 Task: Find a one-way flight from Siwa Oasis to Moscow on October 18 for 2 passengers in Business class, using Air Algerie.
Action: Mouse moved to (772, 210)
Screenshot: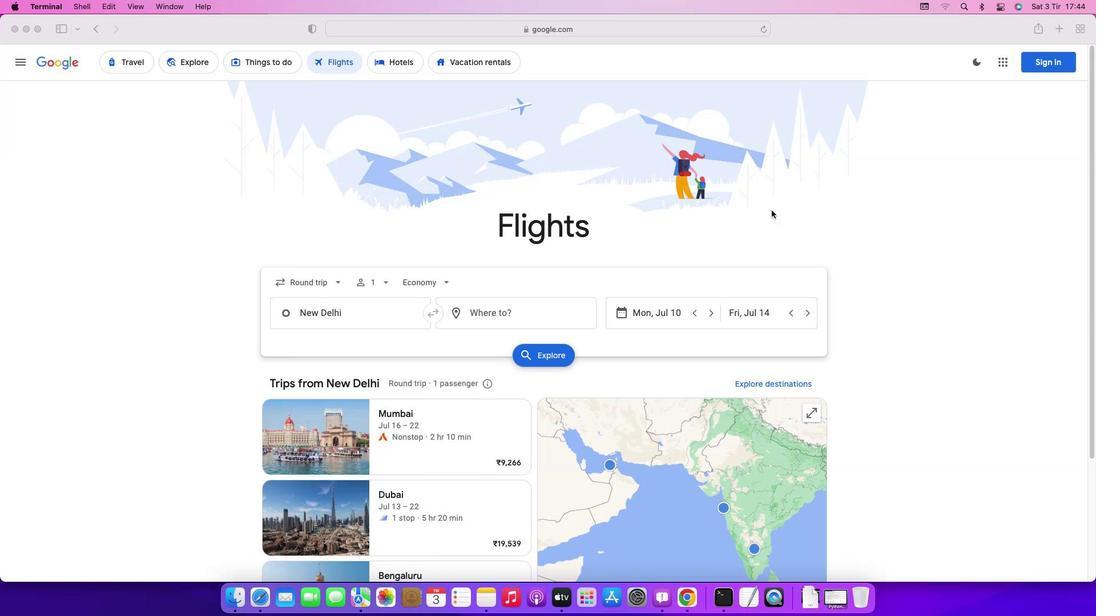 
Action: Mouse pressed left at (772, 210)
Screenshot: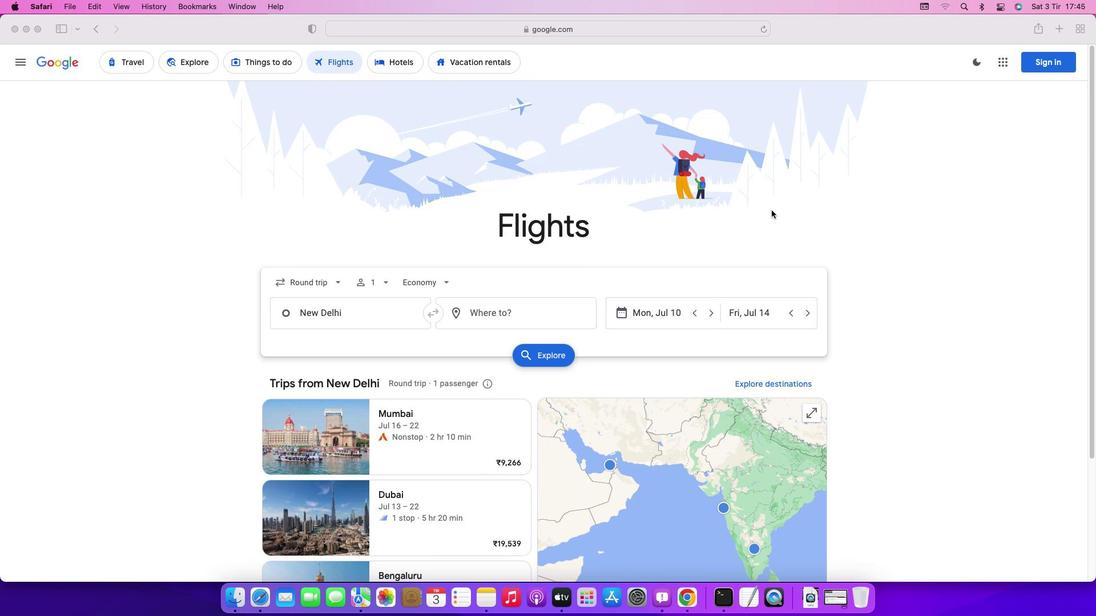 
Action: Mouse moved to (977, 65)
Screenshot: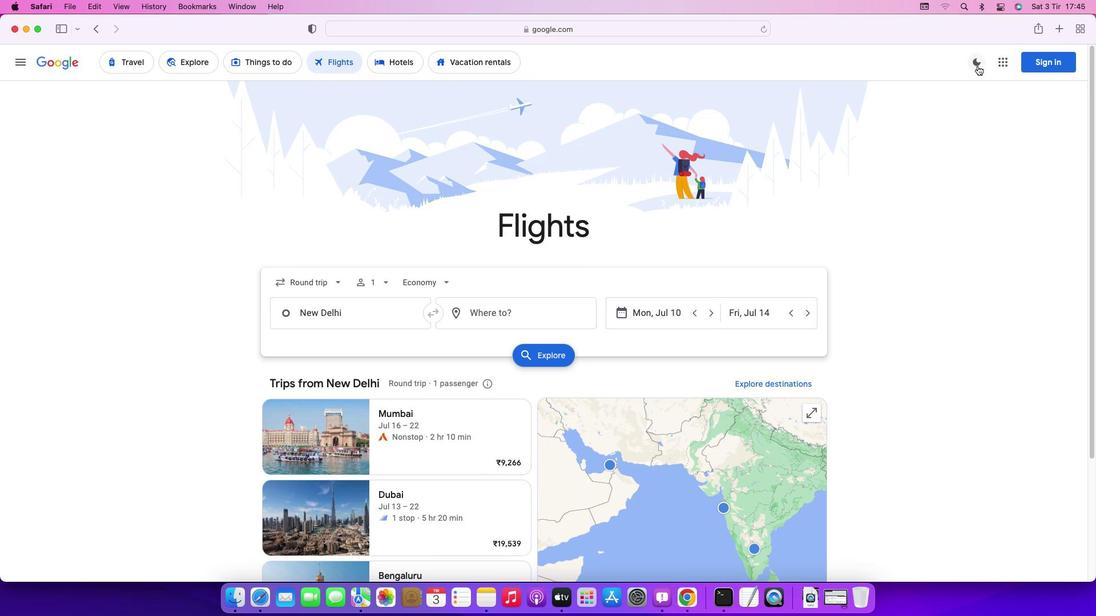 
Action: Mouse pressed left at (977, 65)
Screenshot: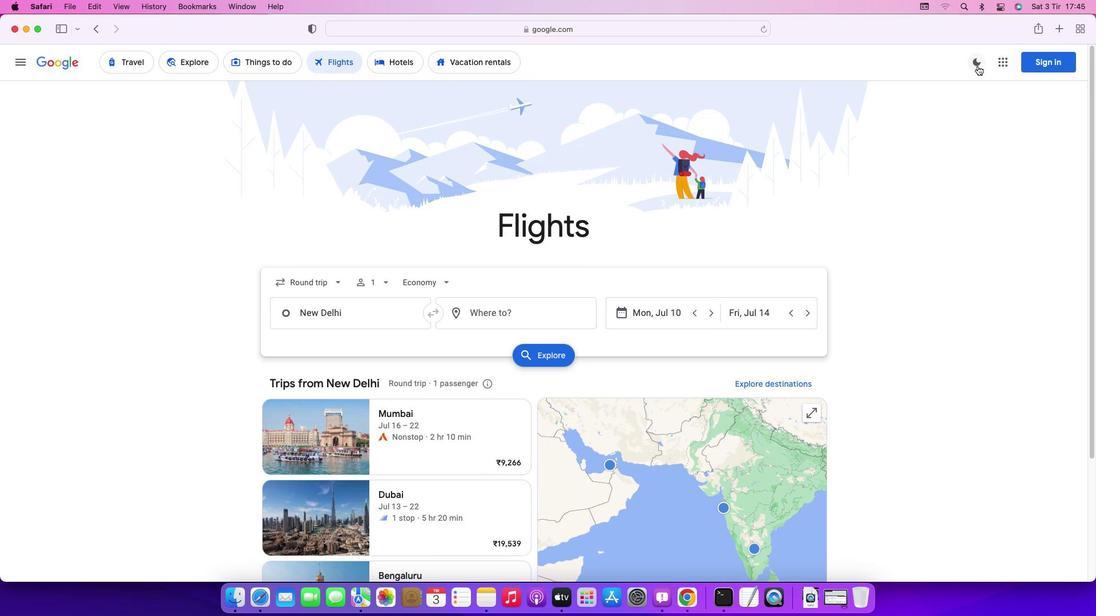 
Action: Mouse moved to (916, 145)
Screenshot: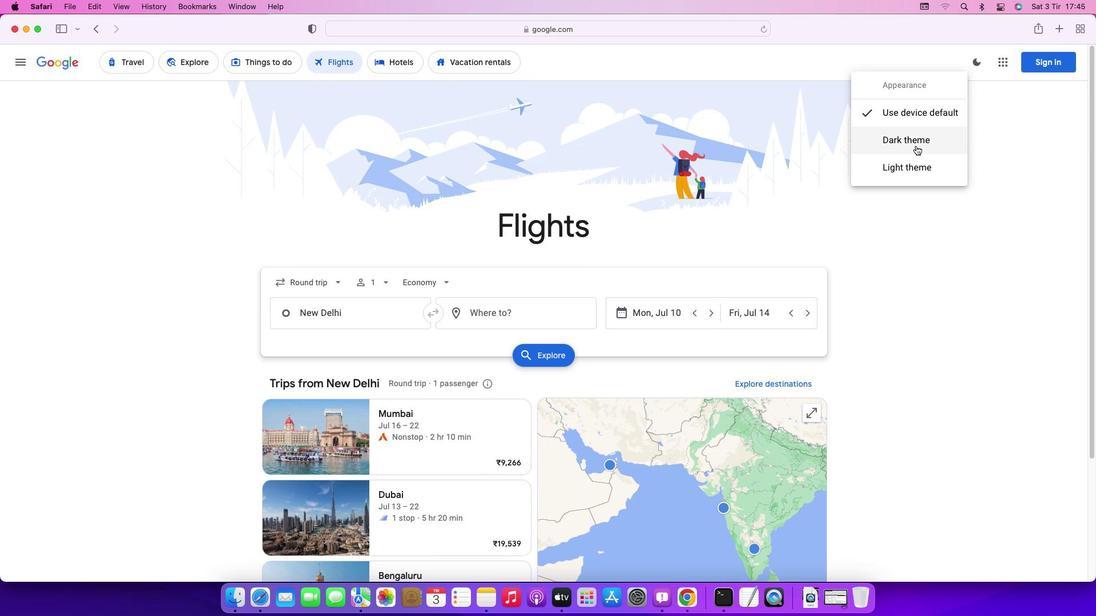 
Action: Mouse pressed left at (916, 145)
Screenshot: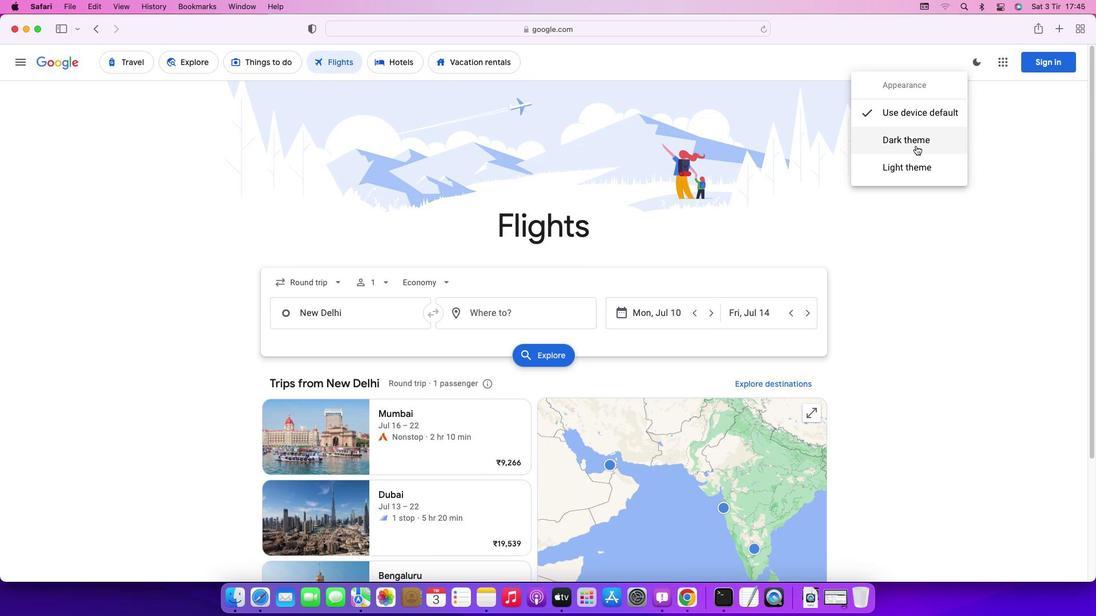 
Action: Mouse moved to (331, 279)
Screenshot: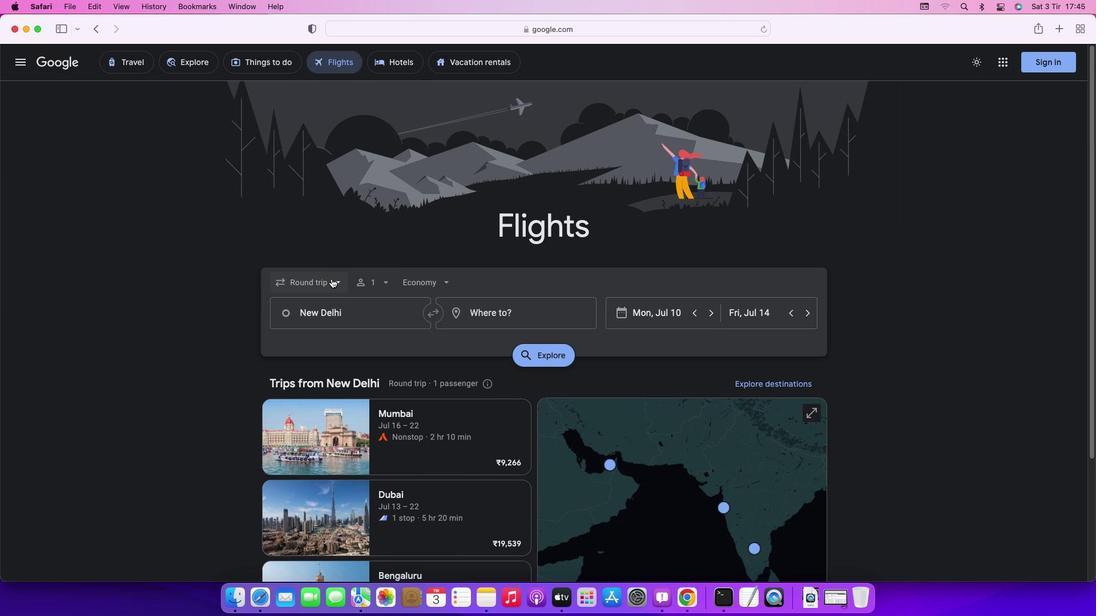 
Action: Mouse pressed left at (331, 279)
Screenshot: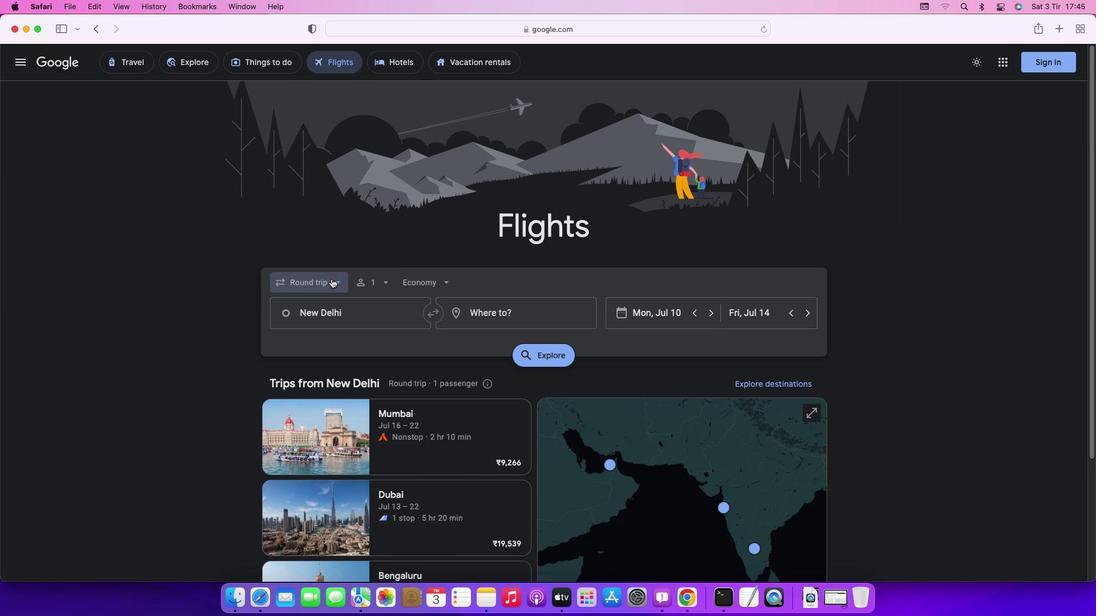 
Action: Mouse moved to (323, 344)
Screenshot: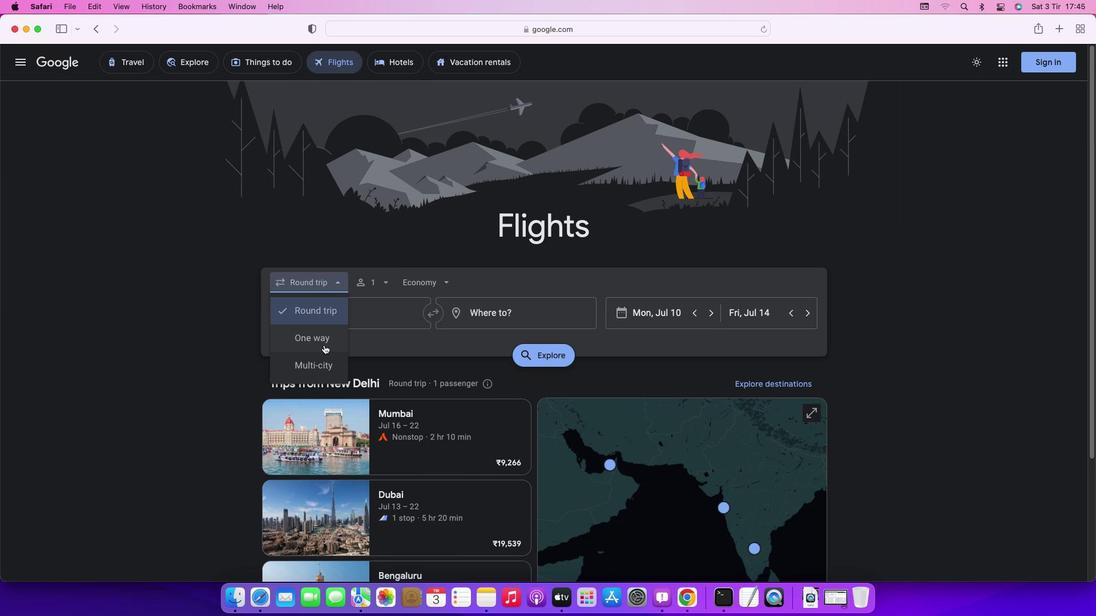 
Action: Mouse pressed left at (323, 344)
Screenshot: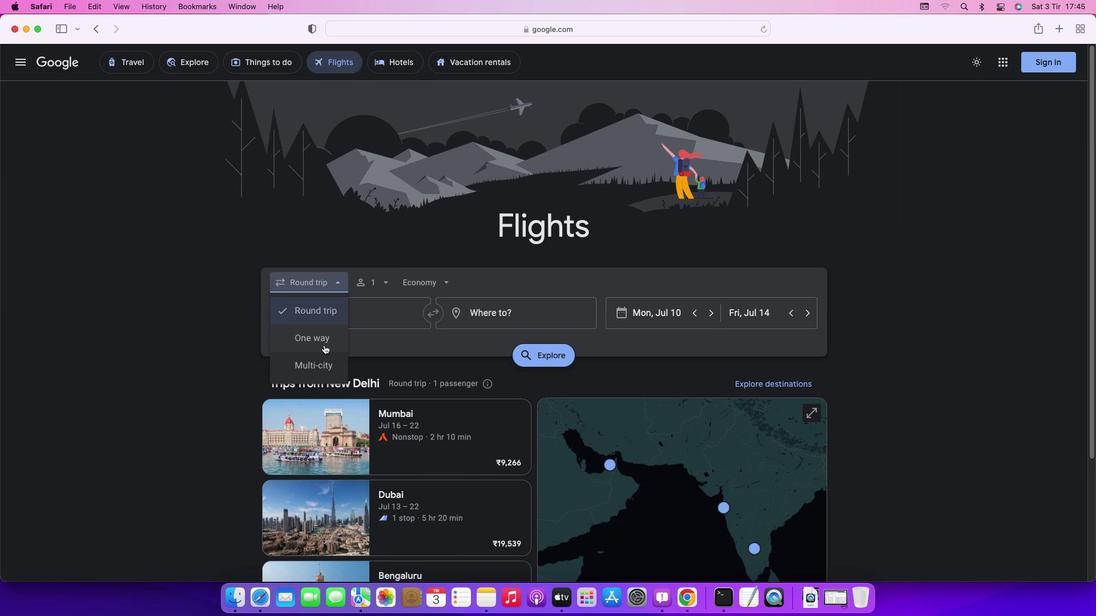 
Action: Mouse moved to (367, 283)
Screenshot: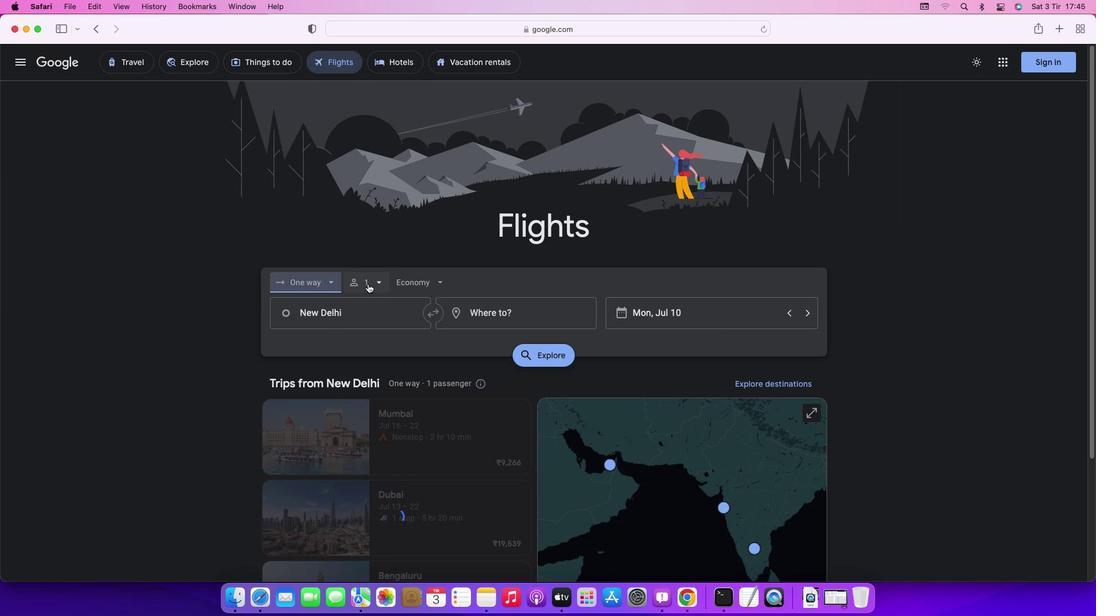 
Action: Mouse pressed left at (367, 283)
Screenshot: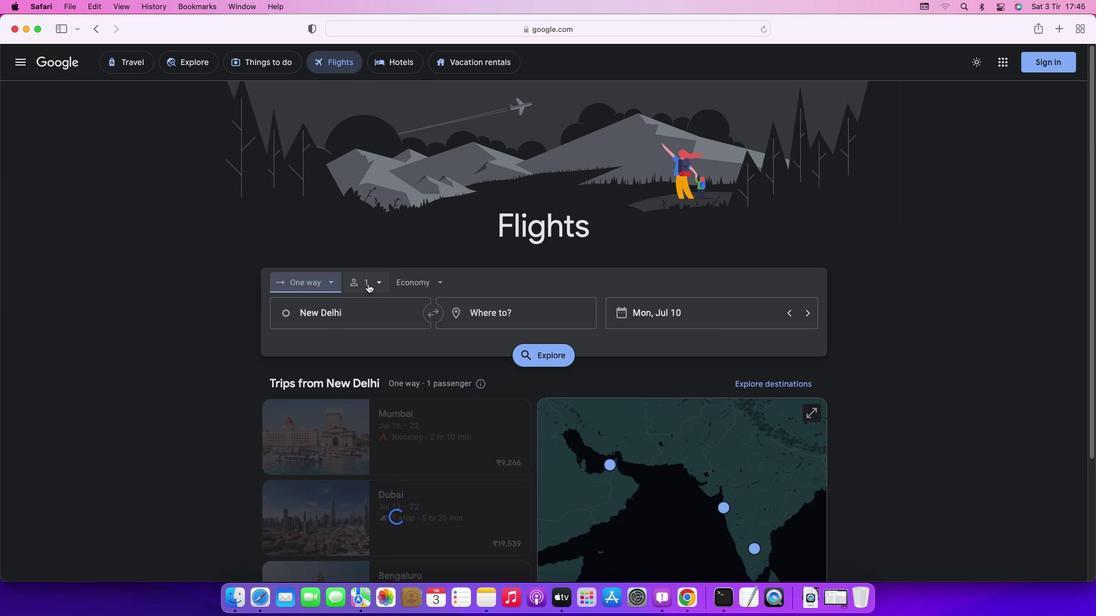 
Action: Mouse moved to (467, 311)
Screenshot: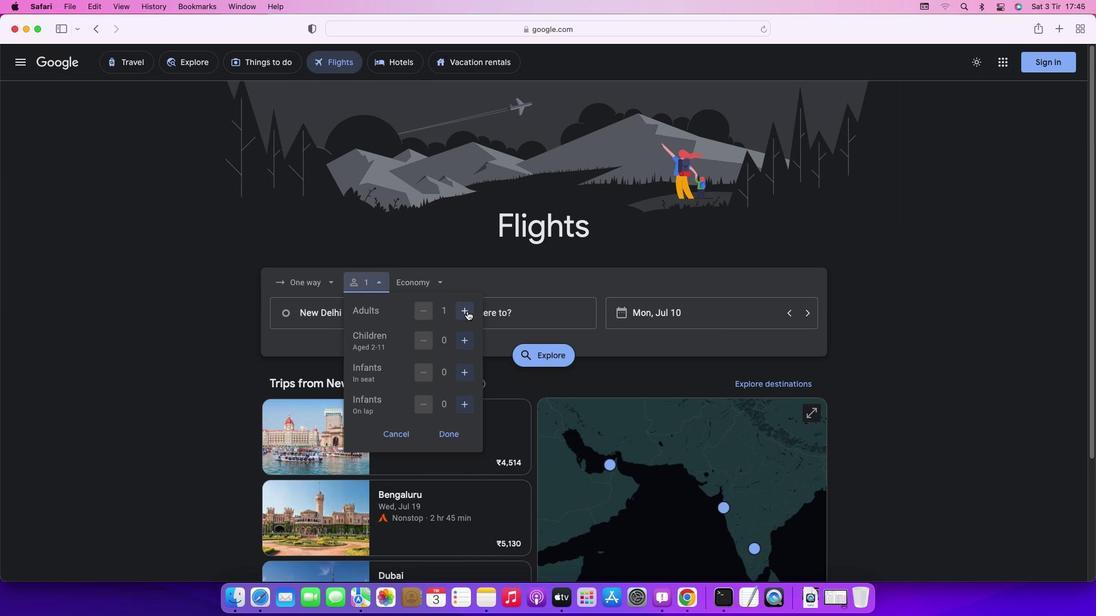 
Action: Mouse pressed left at (467, 311)
Screenshot: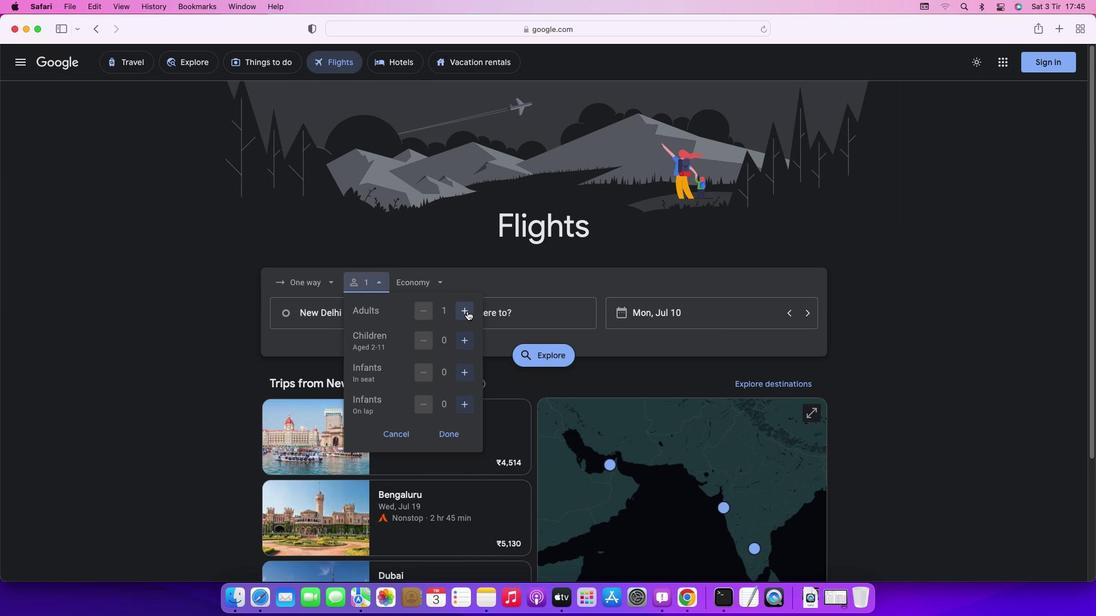 
Action: Mouse moved to (446, 433)
Screenshot: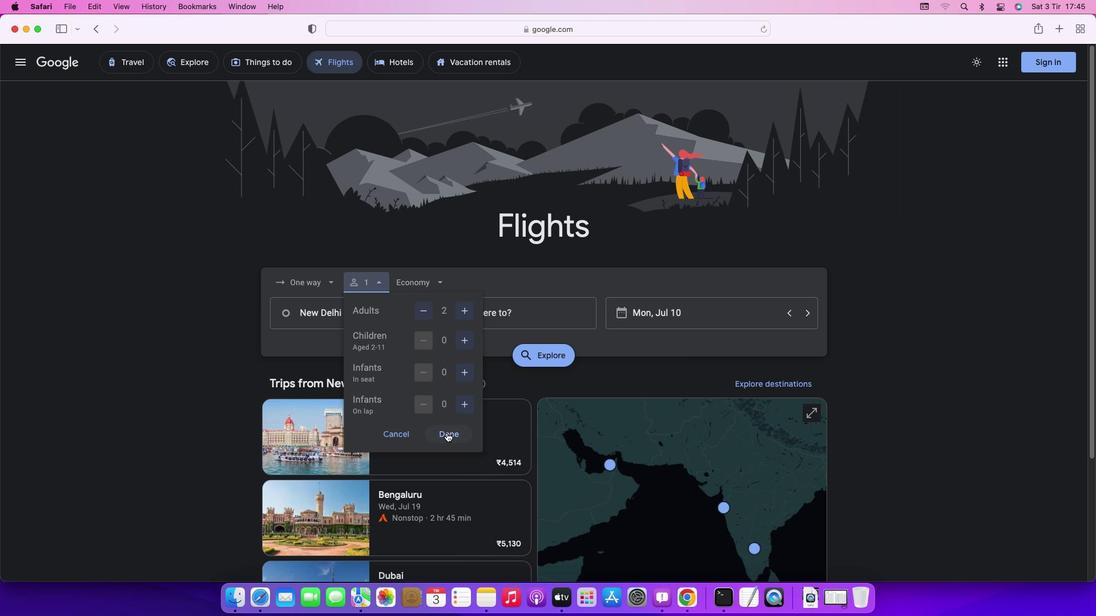 
Action: Mouse pressed left at (446, 433)
Screenshot: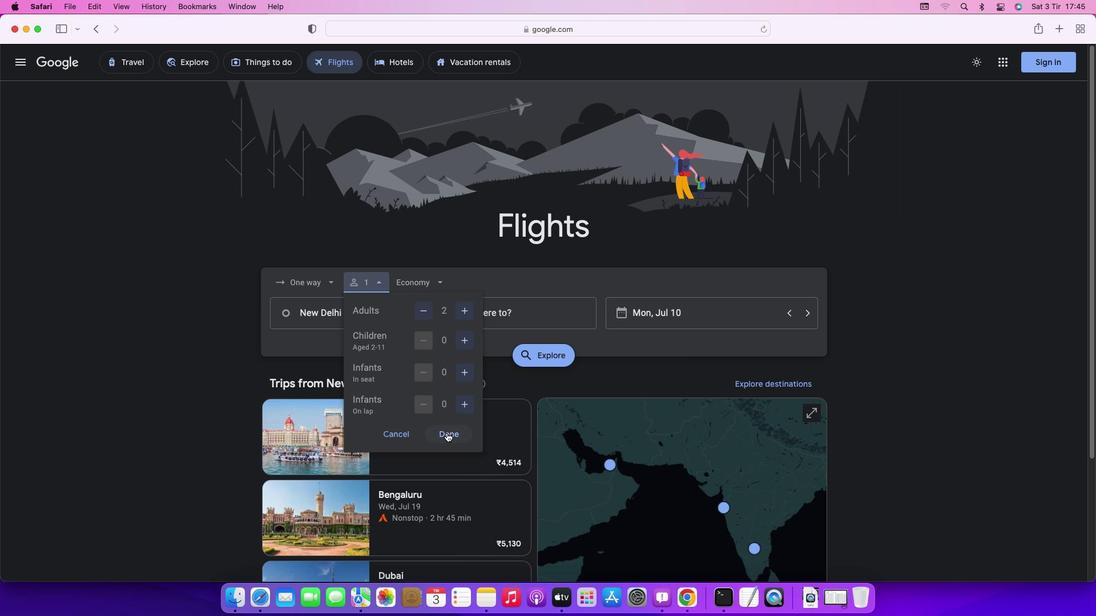 
Action: Mouse moved to (421, 286)
Screenshot: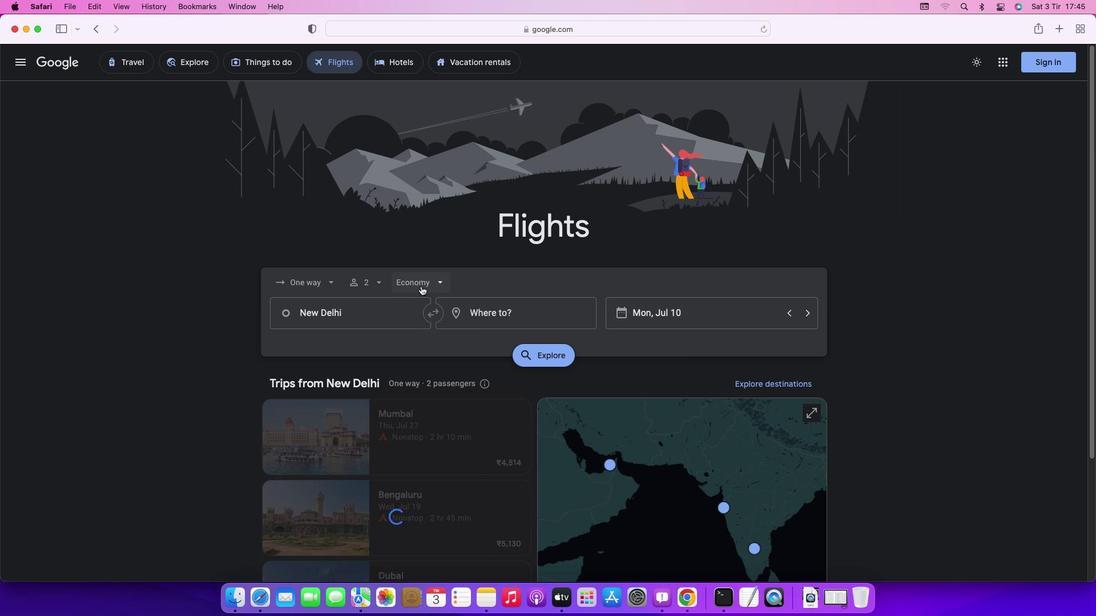 
Action: Mouse pressed left at (421, 286)
Screenshot: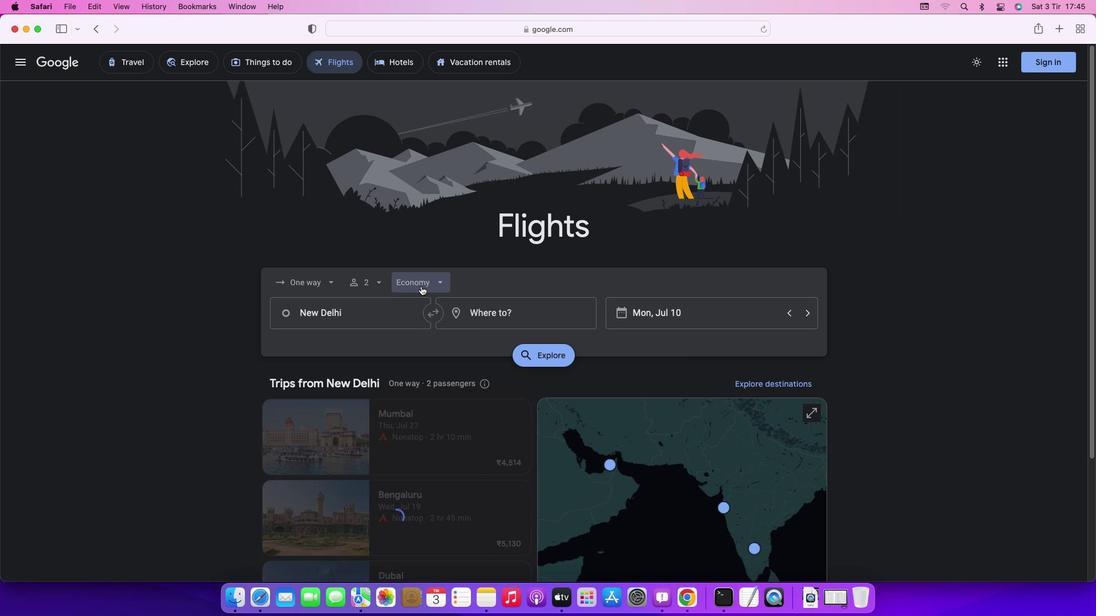 
Action: Mouse moved to (428, 365)
Screenshot: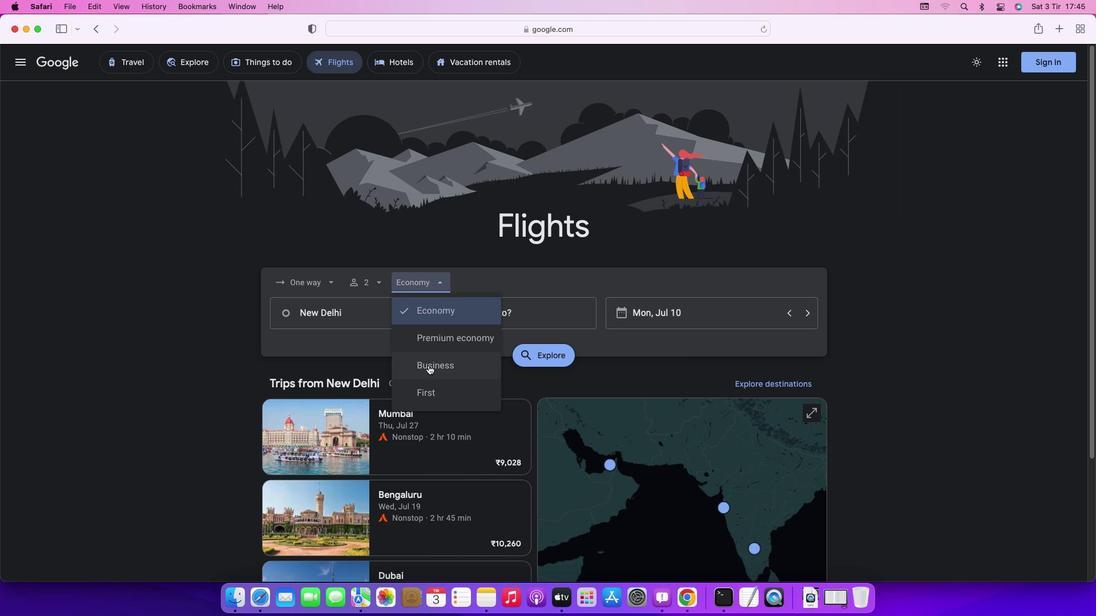 
Action: Mouse pressed left at (428, 365)
Screenshot: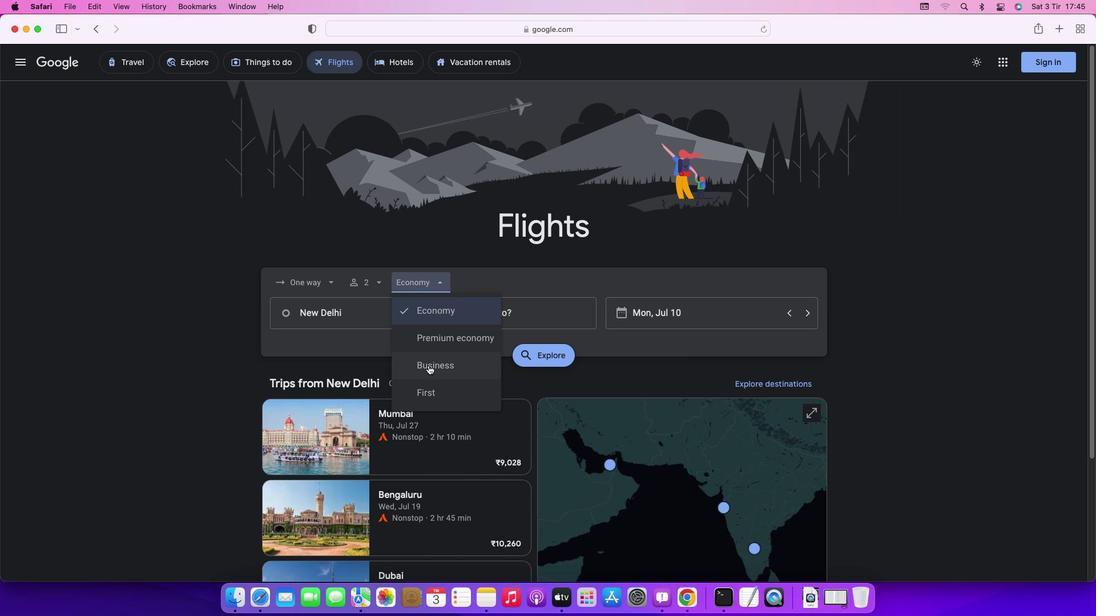 
Action: Mouse moved to (370, 320)
Screenshot: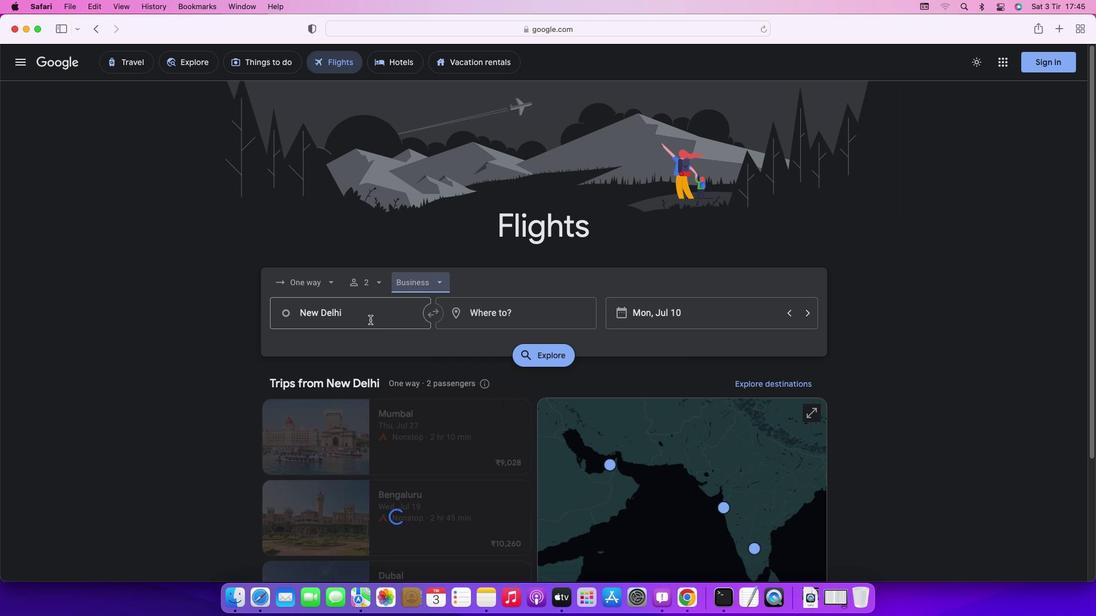 
Action: Mouse pressed left at (370, 320)
Screenshot: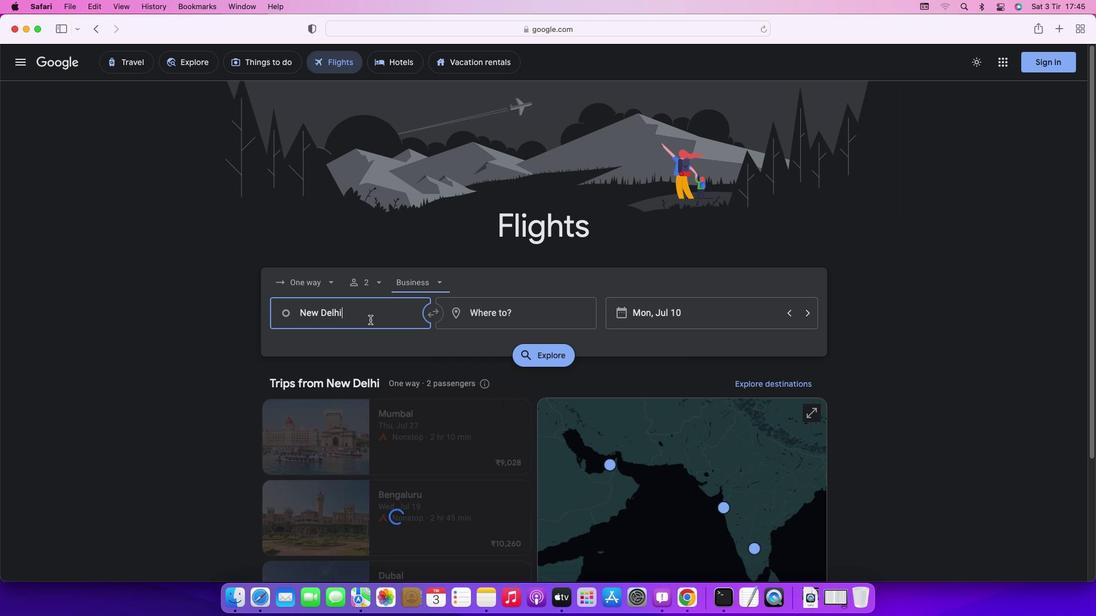 
Action: Mouse moved to (370, 319)
Screenshot: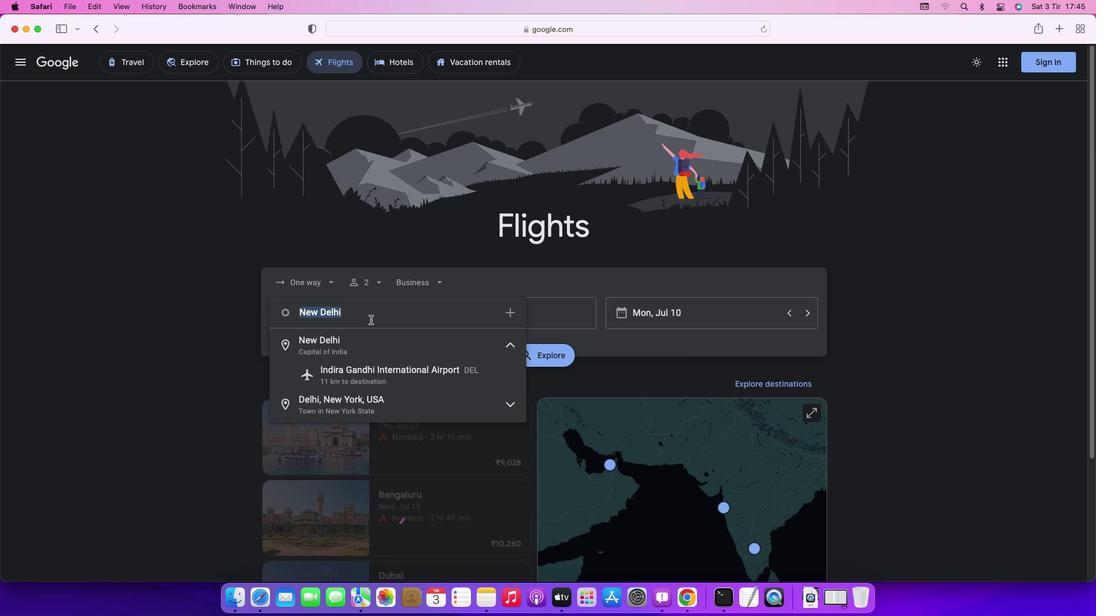 
Action: Key pressed Key.backspaceKey.caps_lock'S'Key.caps_lock'i''w''a'Key.spaceKey.caps_lock
Screenshot: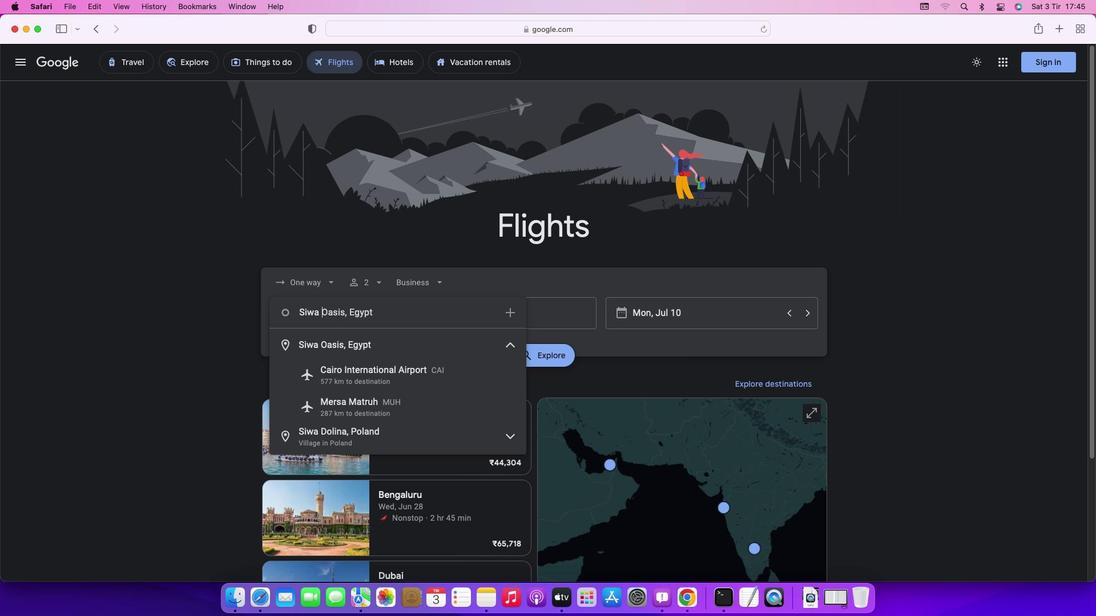 
Action: Mouse moved to (371, 343)
Screenshot: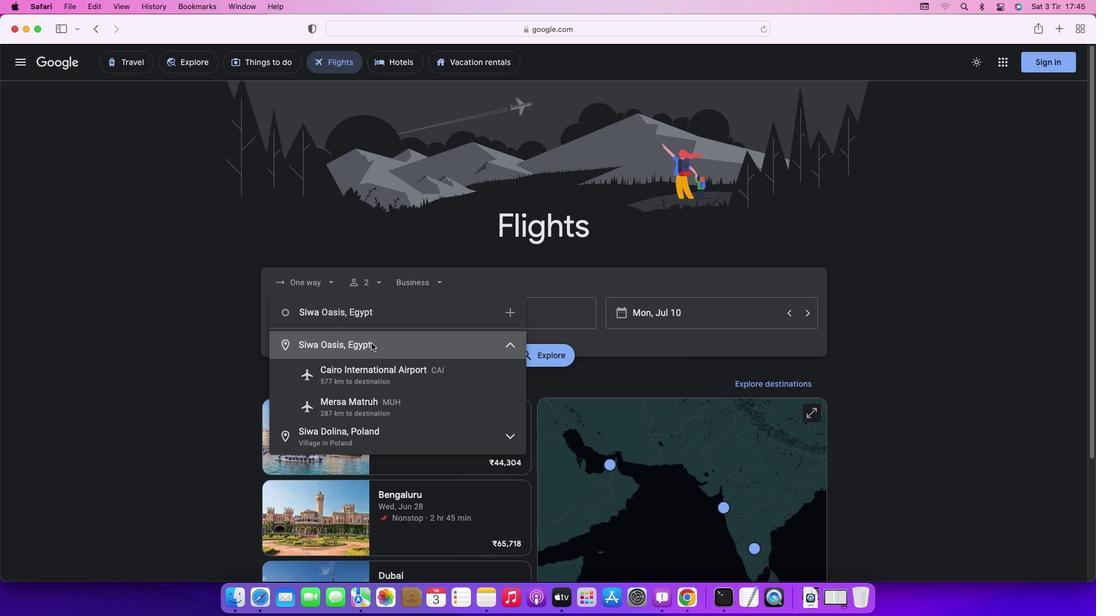
Action: Mouse pressed left at (371, 343)
Screenshot: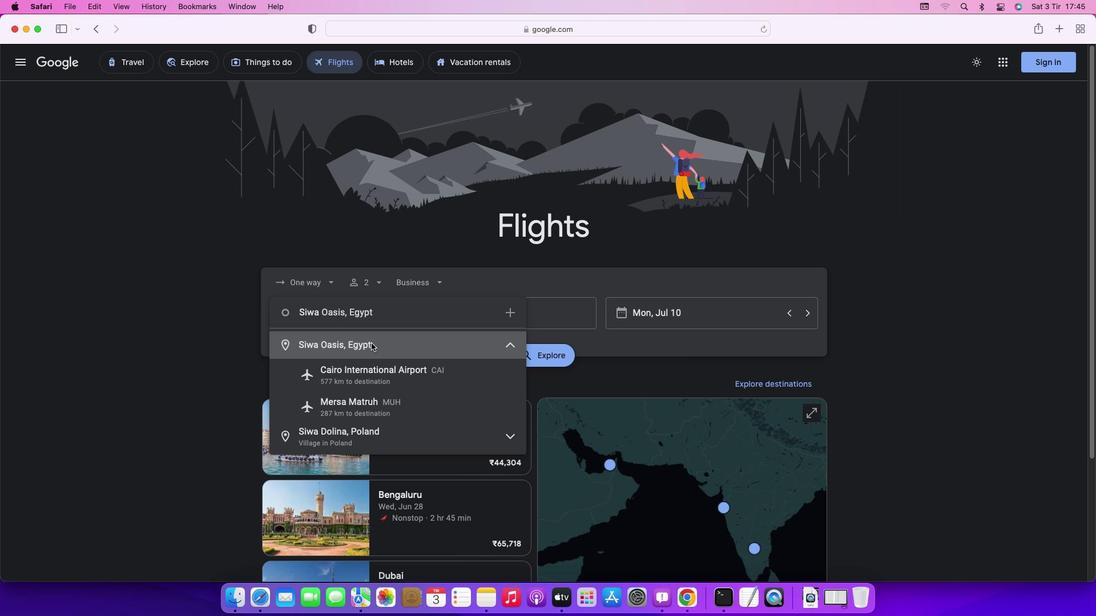 
Action: Mouse moved to (487, 318)
Screenshot: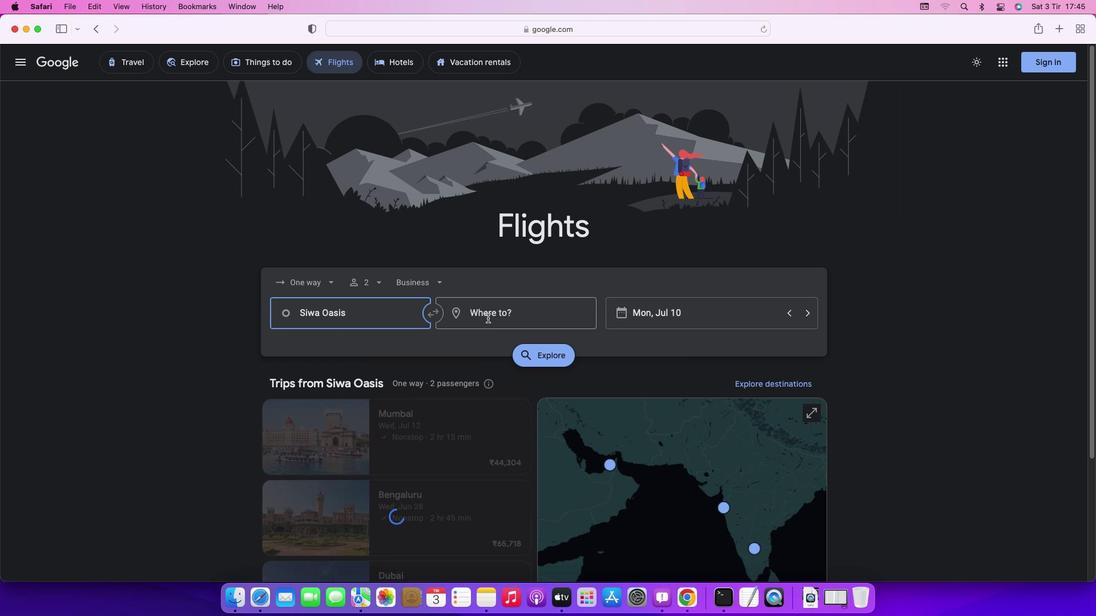 
Action: Mouse pressed left at (487, 318)
Screenshot: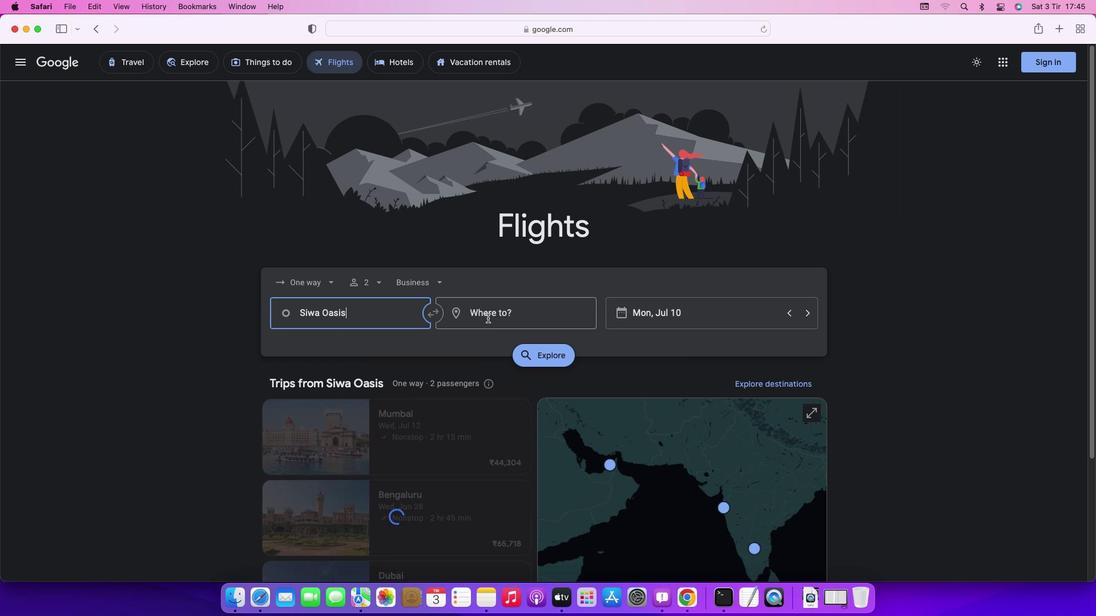 
Action: Mouse moved to (419, 338)
Screenshot: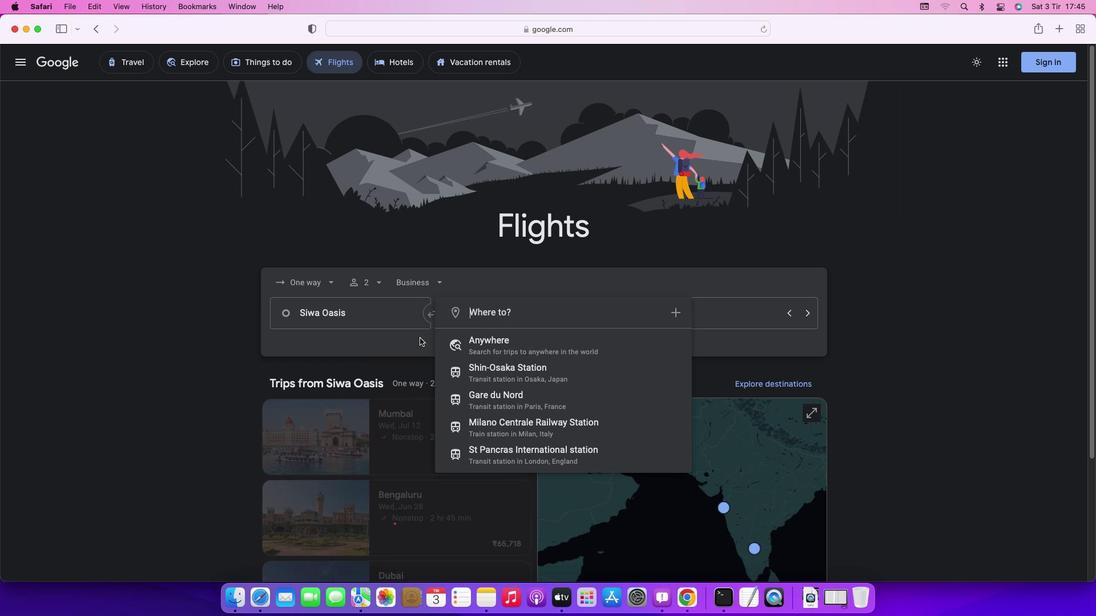 
Action: Key pressed Key.caps_lockKey.caps_lock'M'Key.caps_lock'o''s''c'
Screenshot: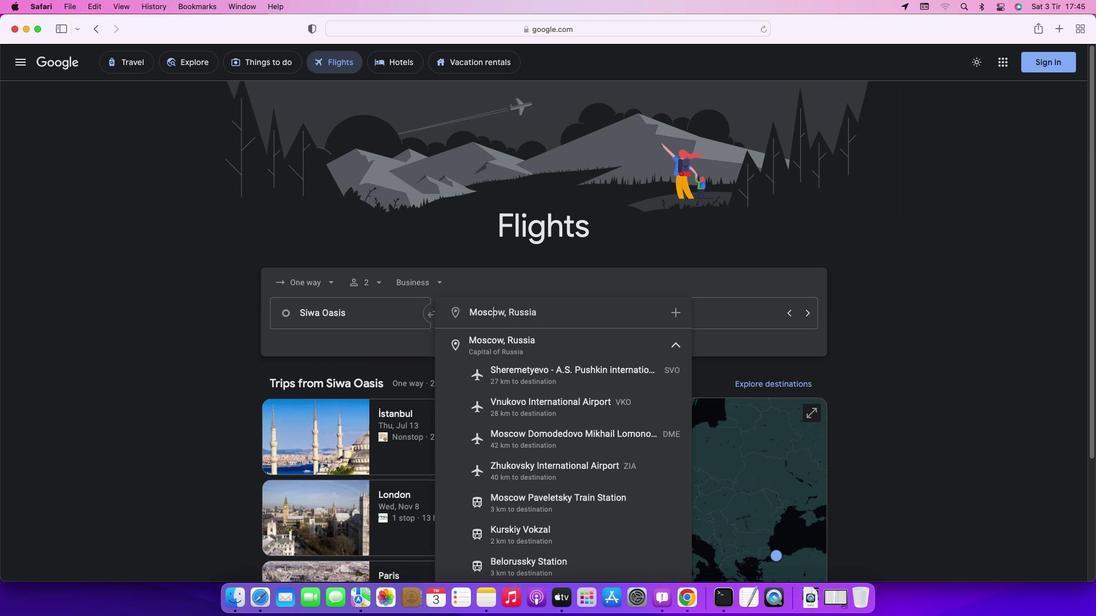 
Action: Mouse moved to (483, 348)
Screenshot: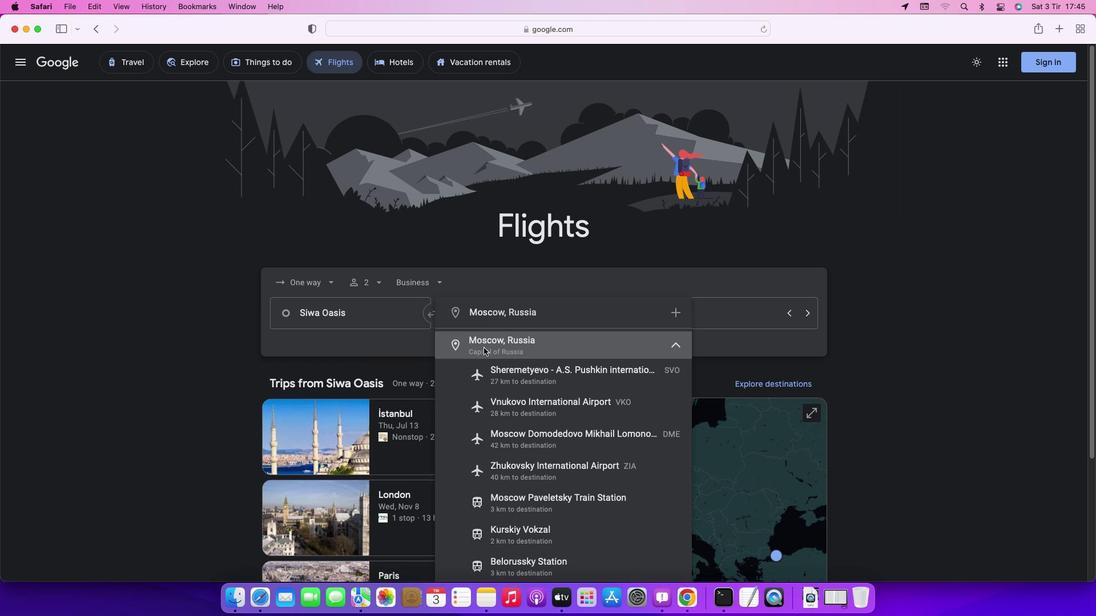
Action: Mouse pressed left at (483, 348)
Screenshot: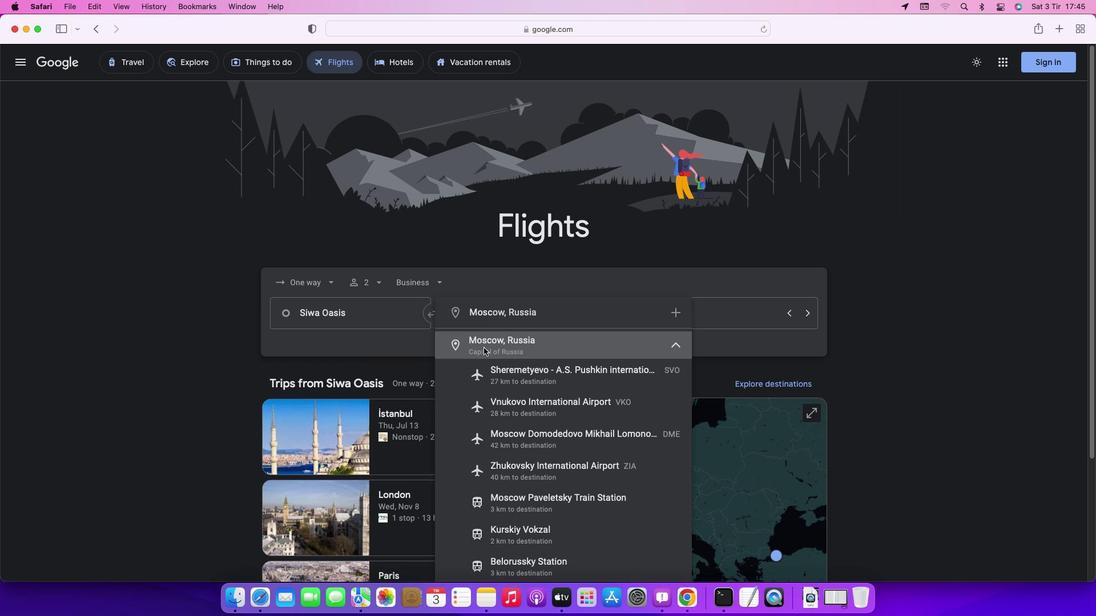 
Action: Mouse moved to (732, 319)
Screenshot: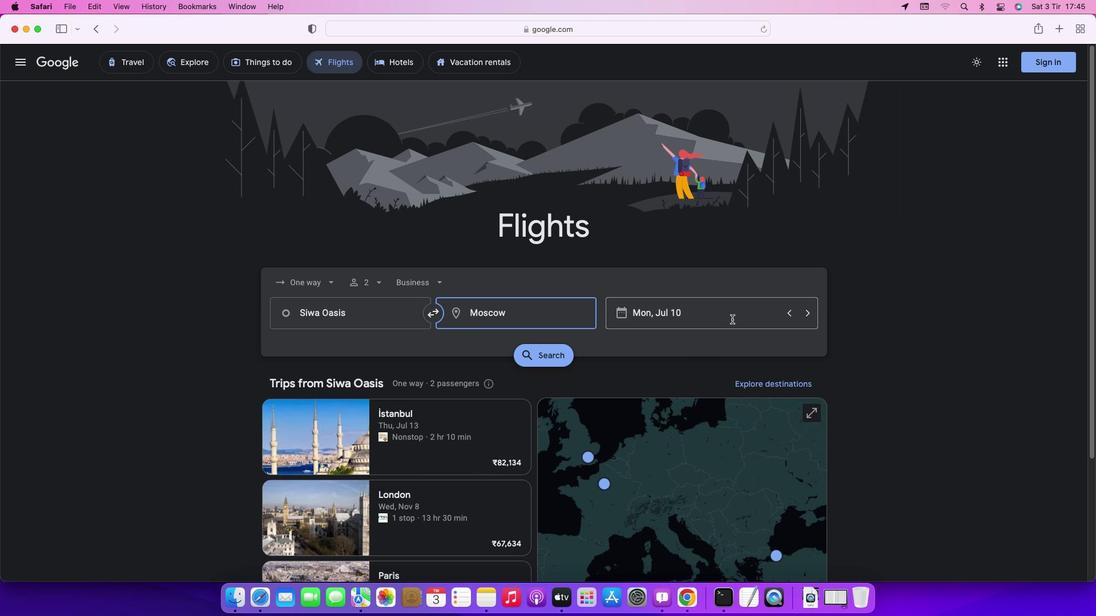 
Action: Mouse pressed left at (732, 319)
Screenshot: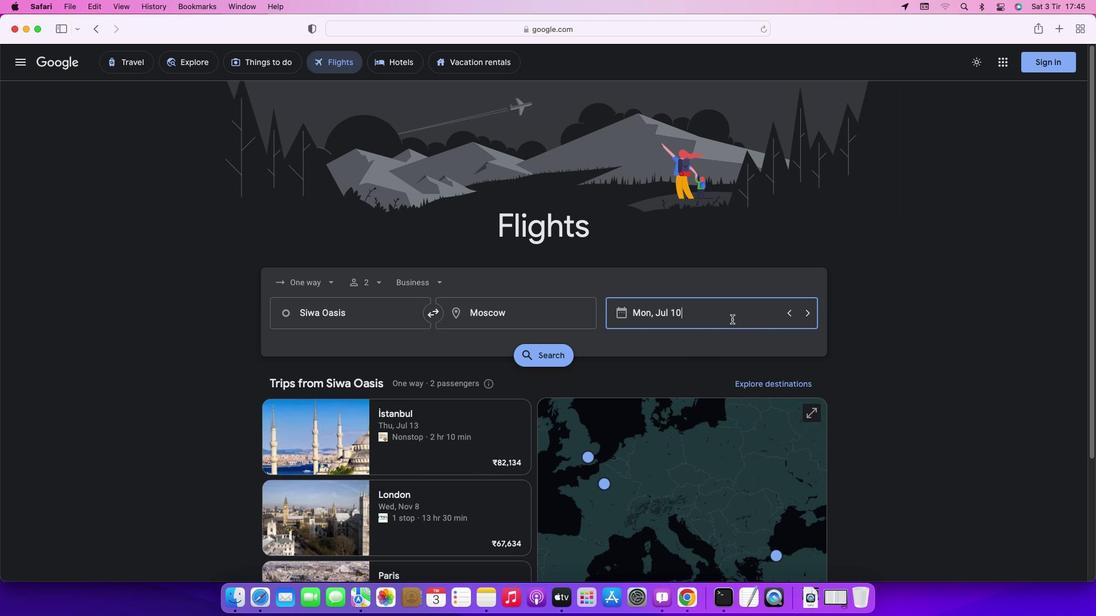 
Action: Mouse moved to (831, 426)
Screenshot: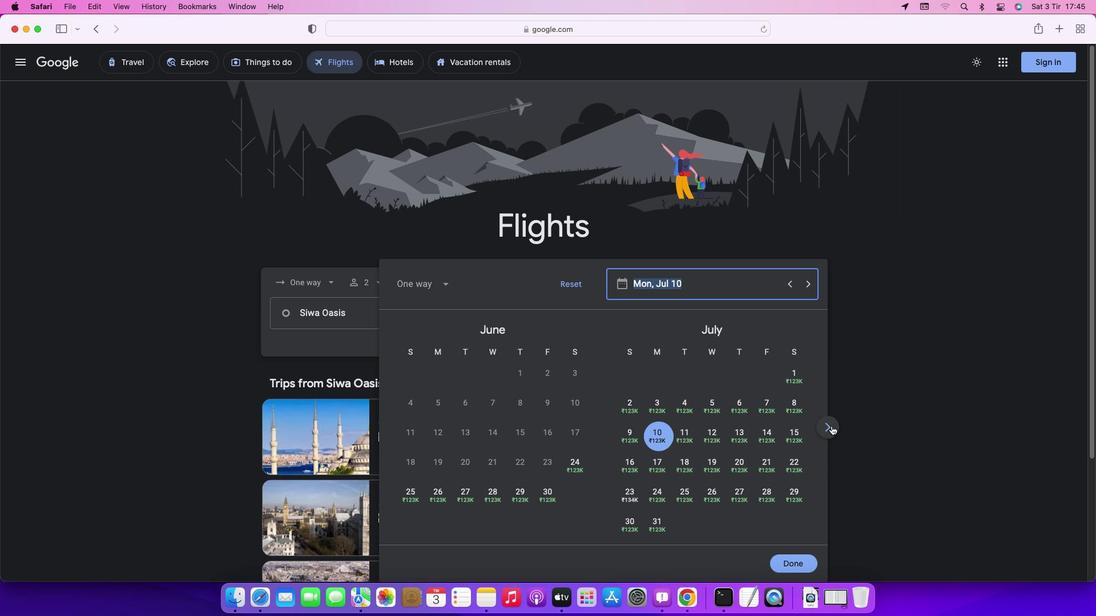 
Action: Mouse pressed left at (831, 426)
Screenshot: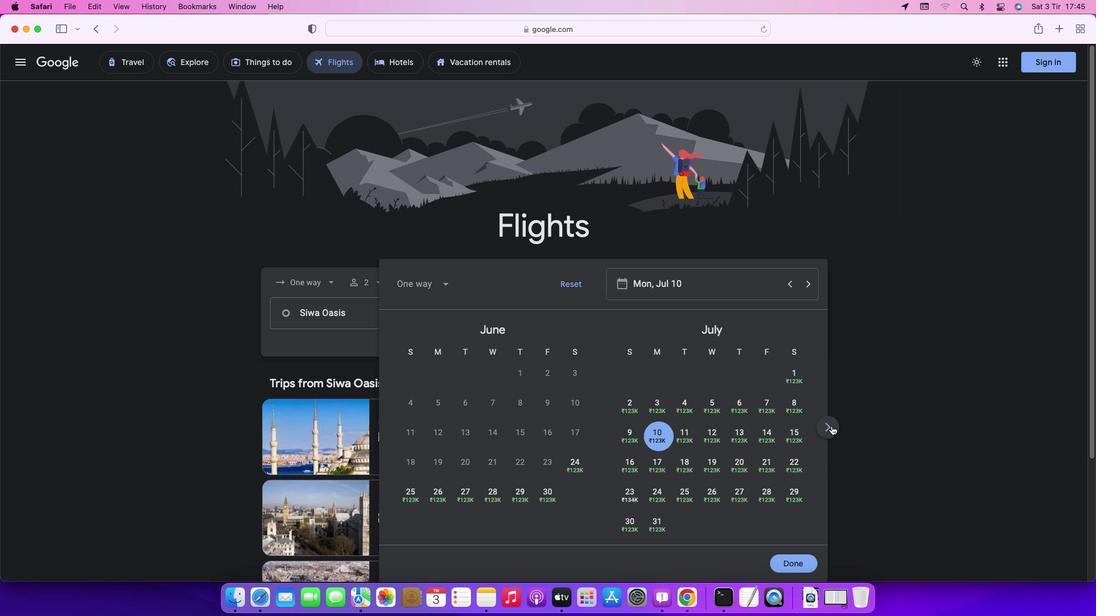 
Action: Mouse moved to (831, 426)
Screenshot: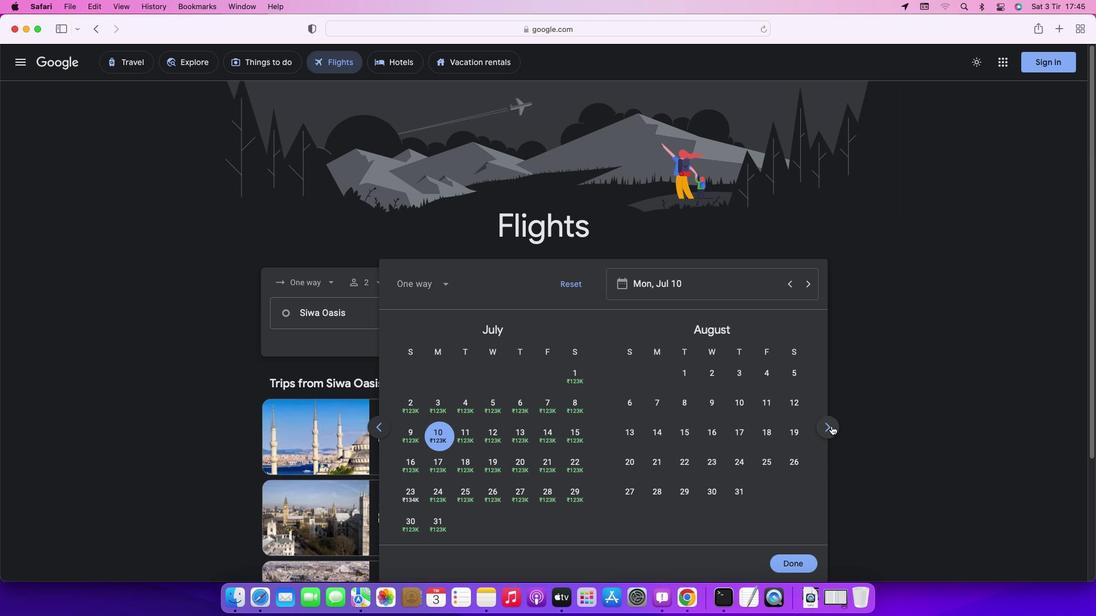 
Action: Mouse pressed left at (831, 426)
Screenshot: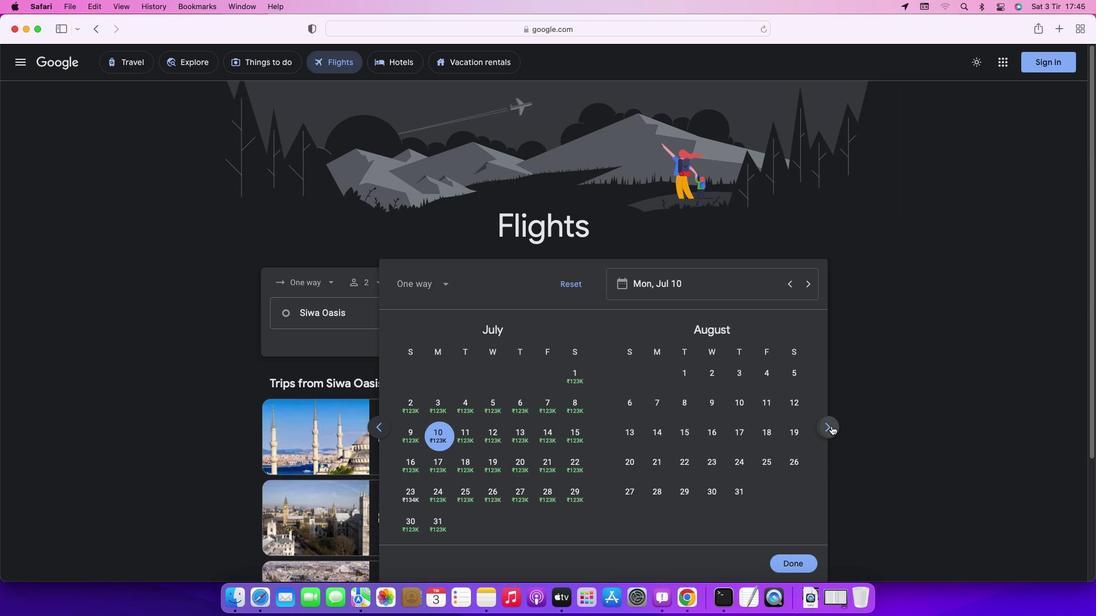 
Action: Mouse moved to (831, 426)
Screenshot: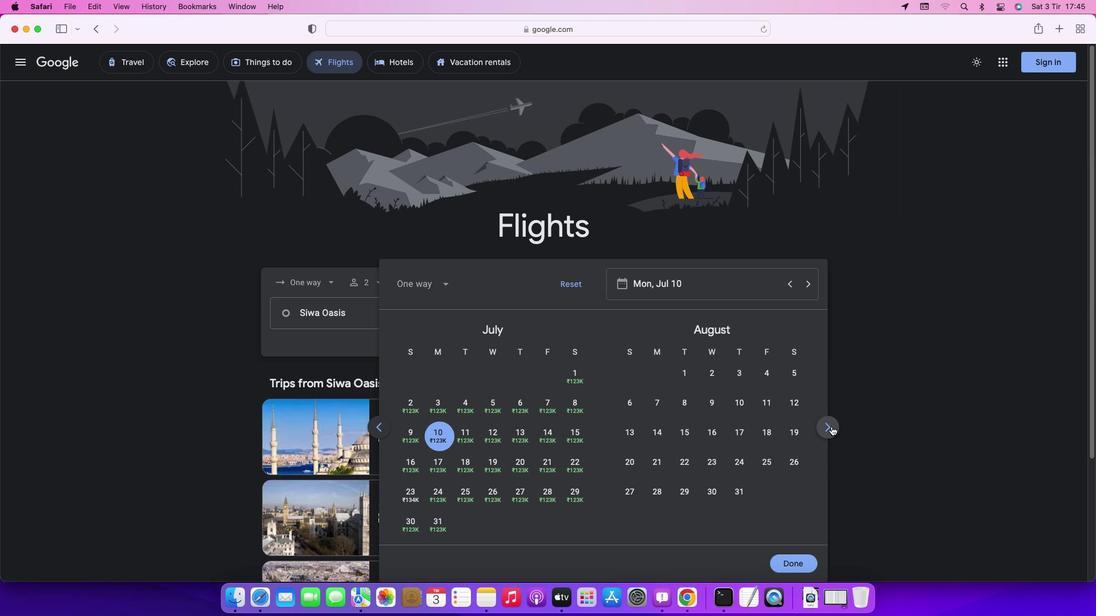 
Action: Mouse pressed left at (831, 426)
Screenshot: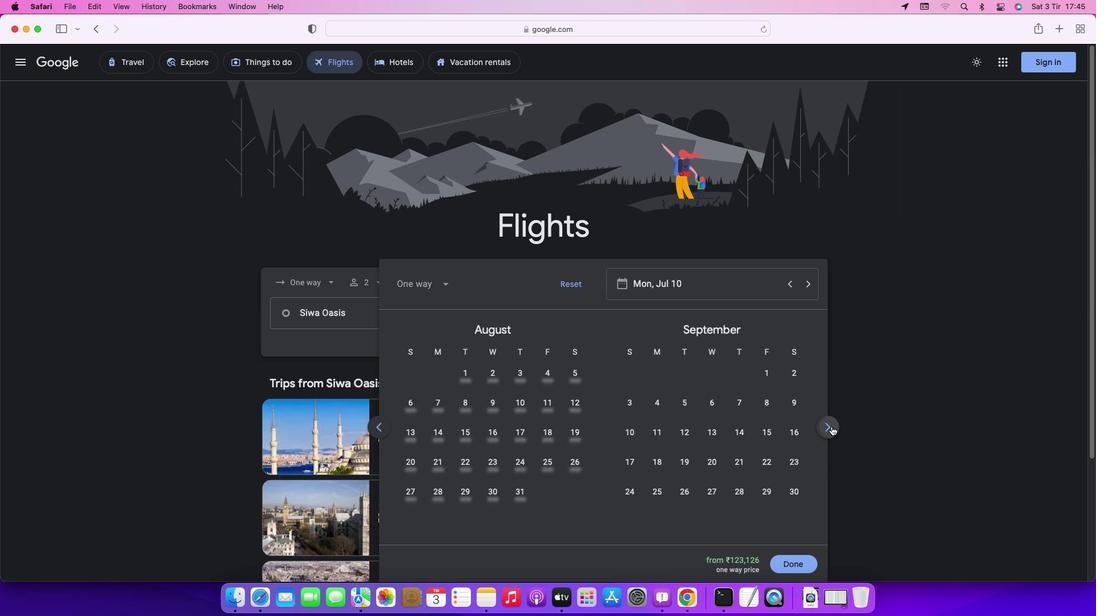 
Action: Mouse moved to (706, 433)
Screenshot: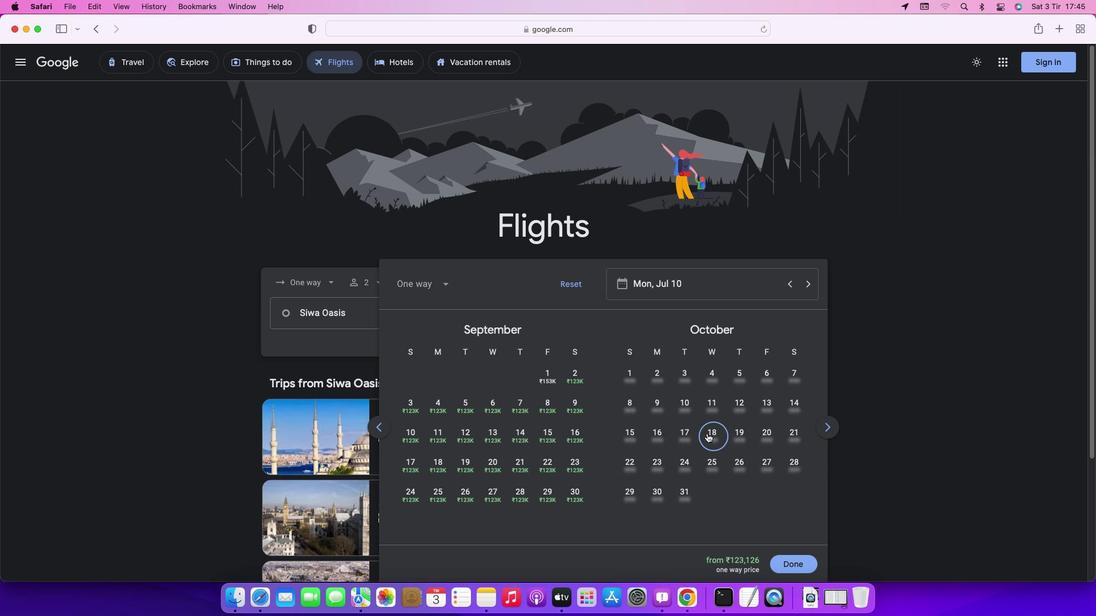 
Action: Mouse pressed left at (706, 433)
Screenshot: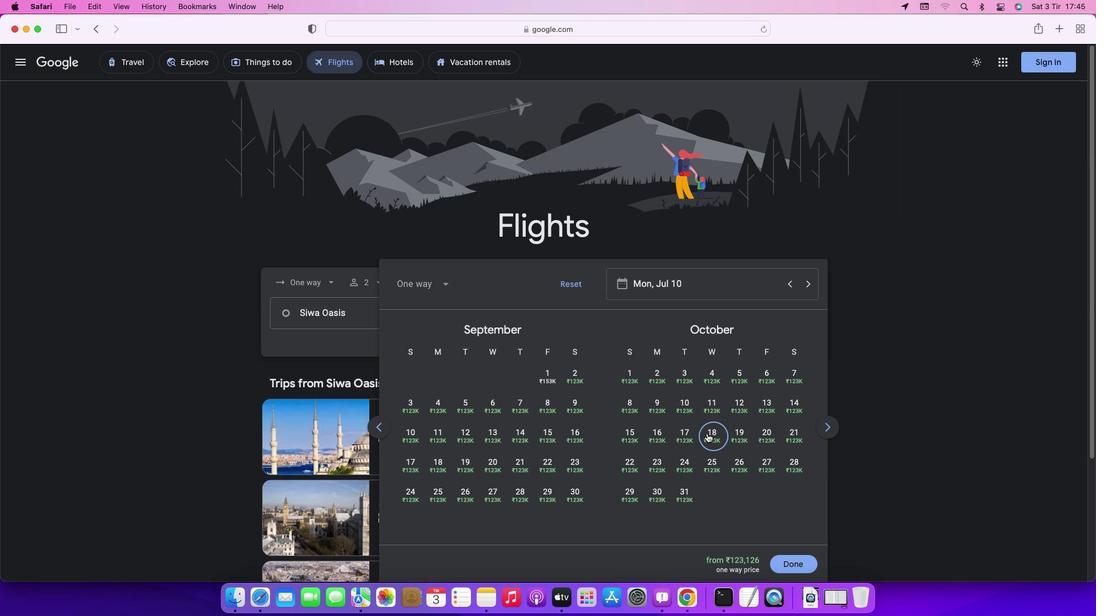 
Action: Mouse moved to (781, 568)
Screenshot: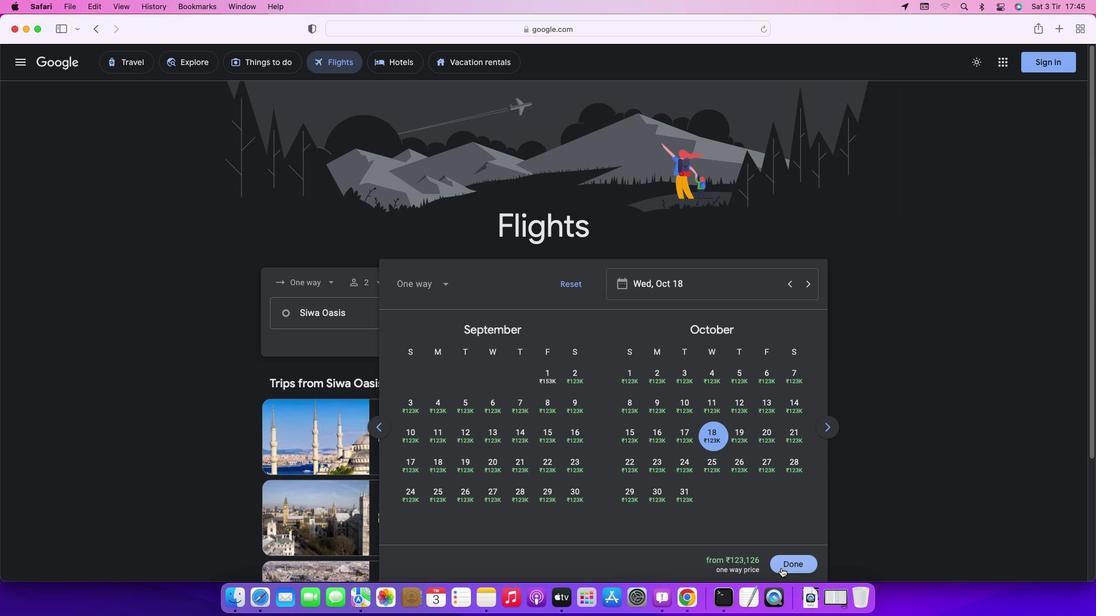 
Action: Mouse pressed left at (781, 568)
Screenshot: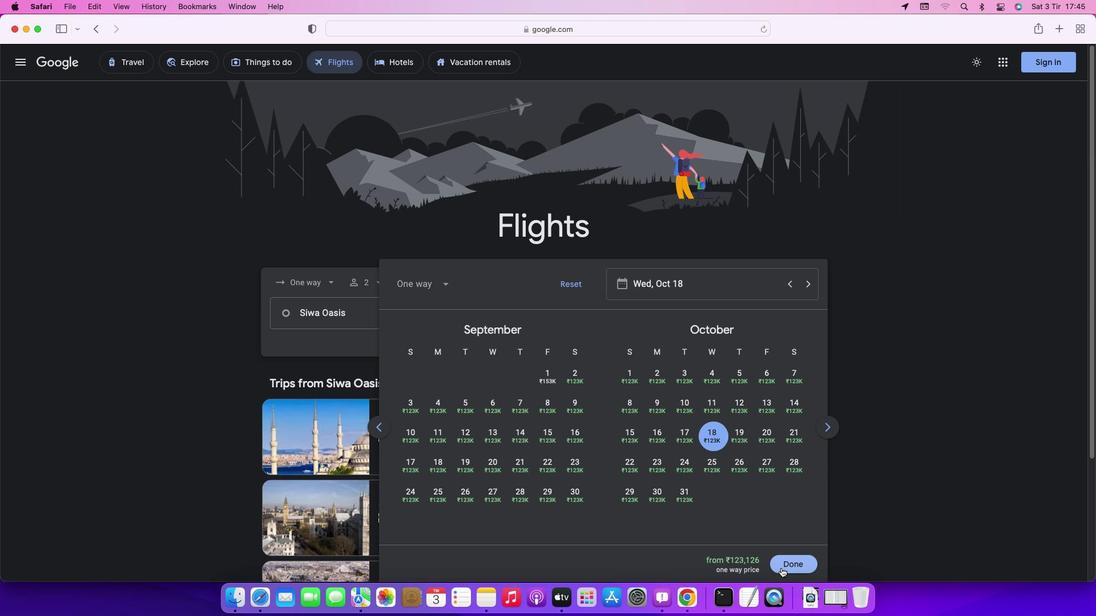 
Action: Mouse moved to (548, 360)
Screenshot: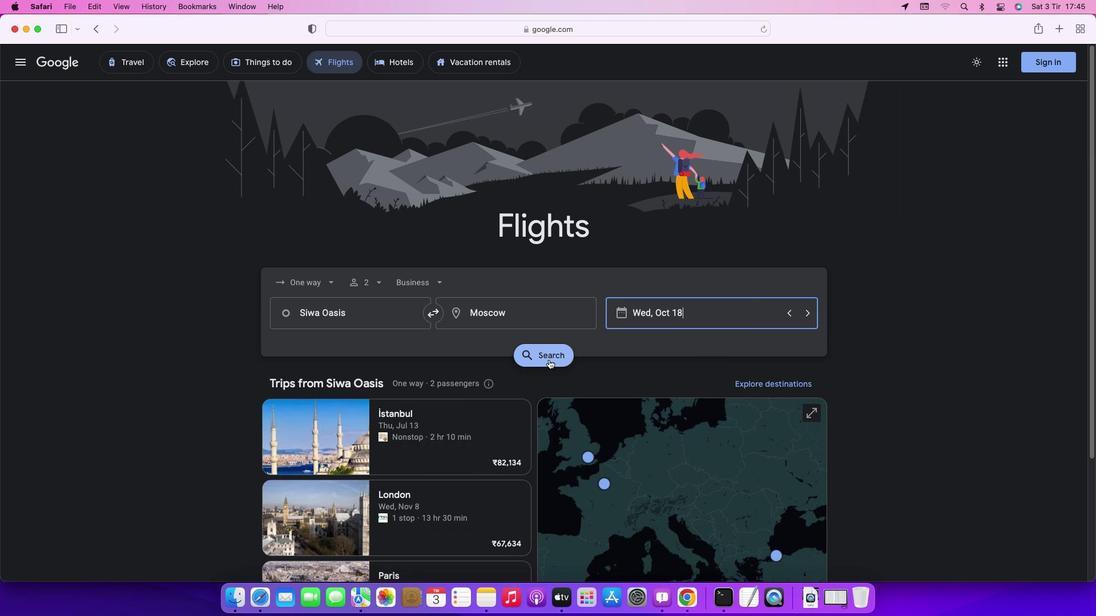 
Action: Mouse pressed left at (548, 360)
Screenshot: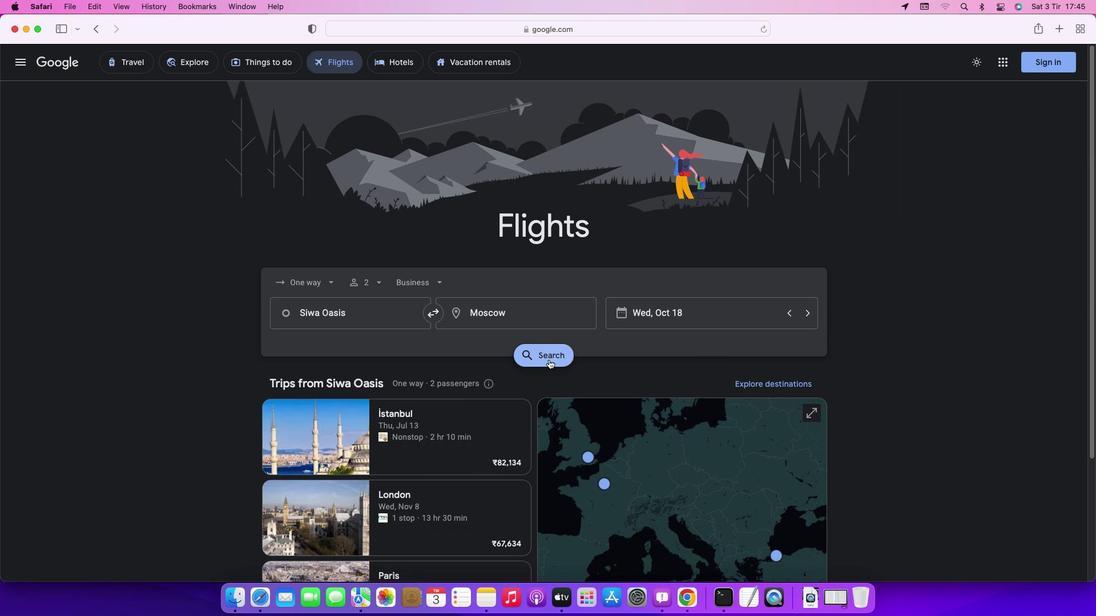 
Action: Mouse moved to (355, 170)
Screenshot: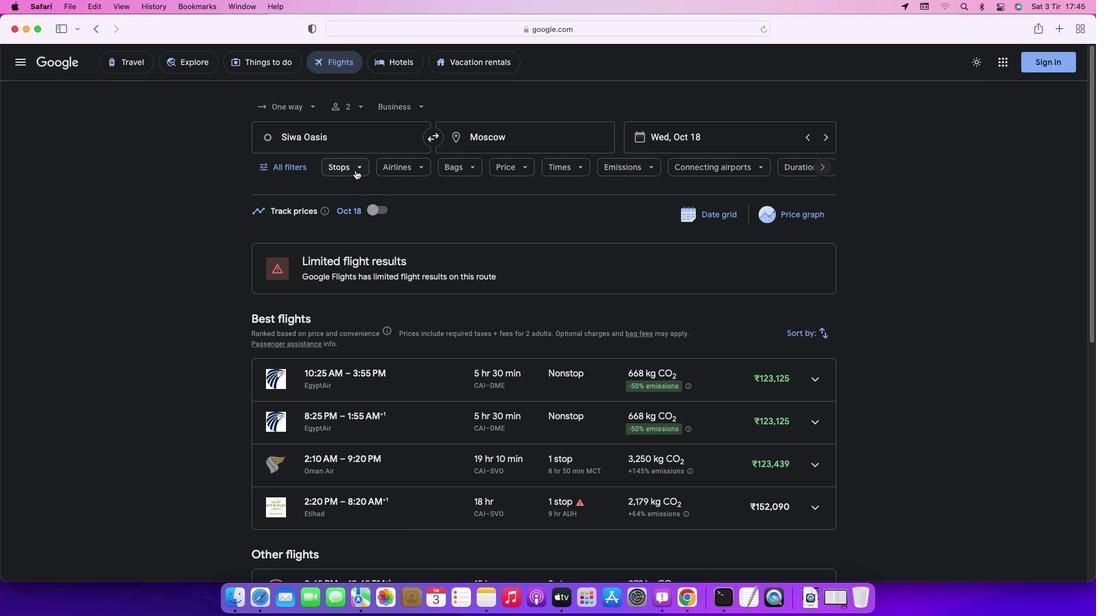 
Action: Mouse pressed left at (355, 170)
Screenshot: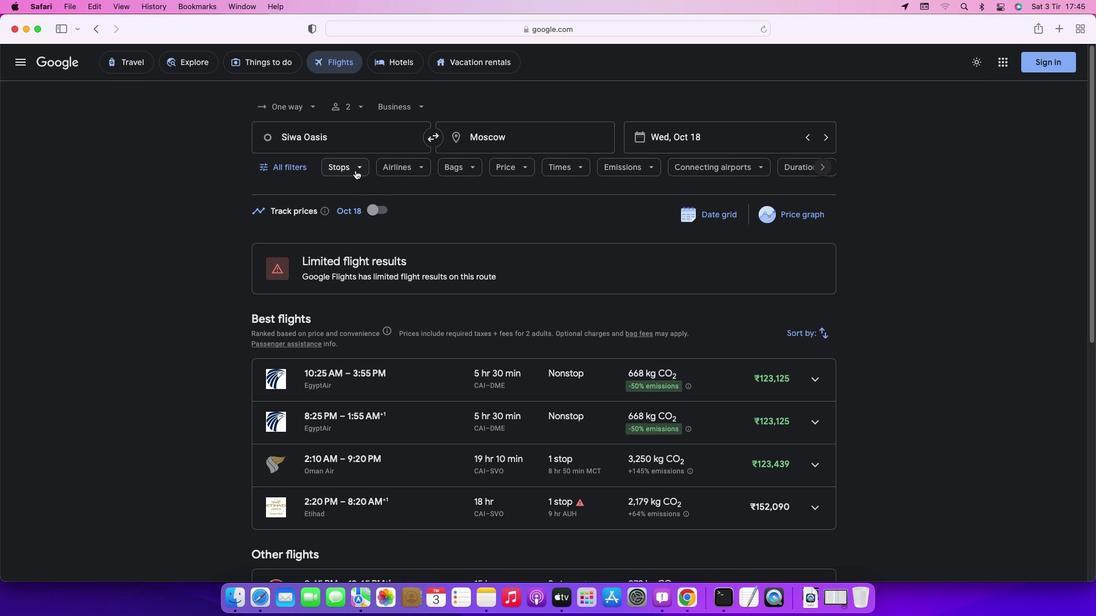 
Action: Mouse moved to (347, 222)
Screenshot: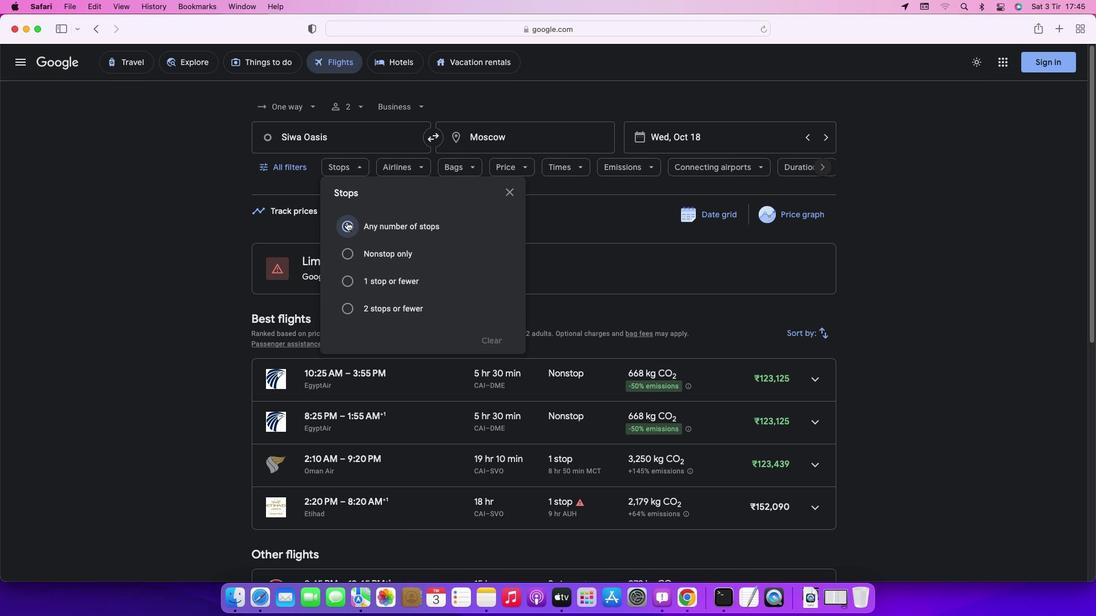 
Action: Mouse pressed left at (347, 222)
Screenshot: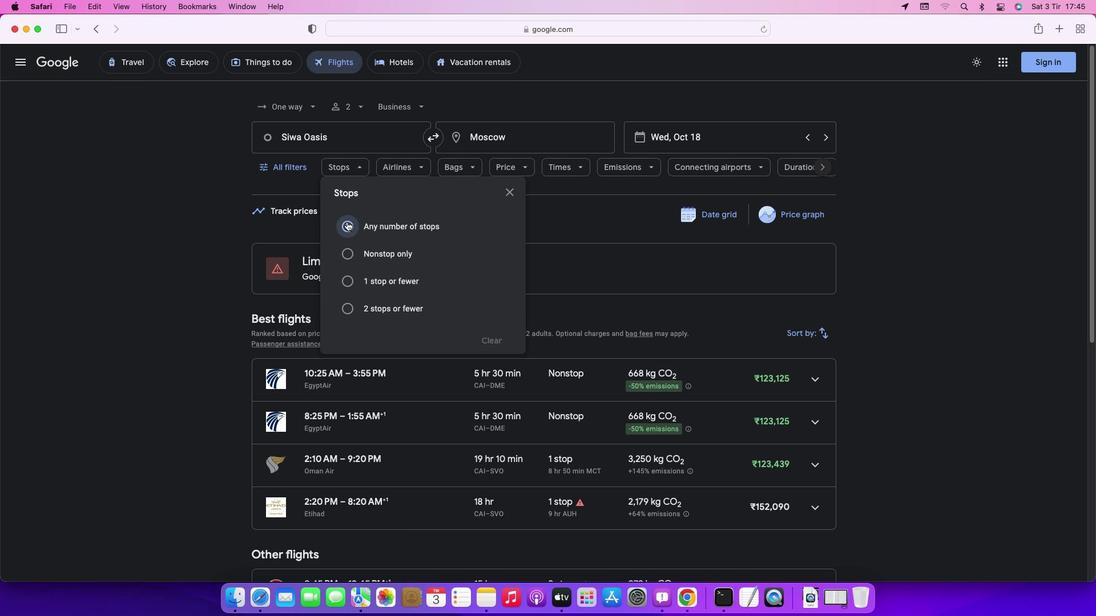 
Action: Mouse moved to (405, 168)
Screenshot: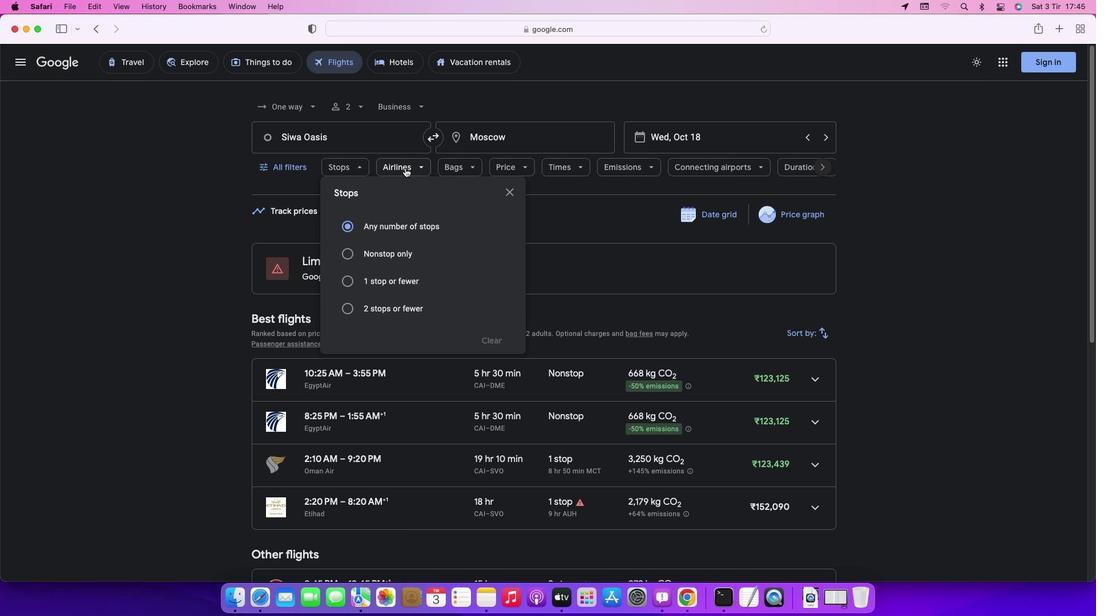 
Action: Mouse pressed left at (405, 168)
Screenshot: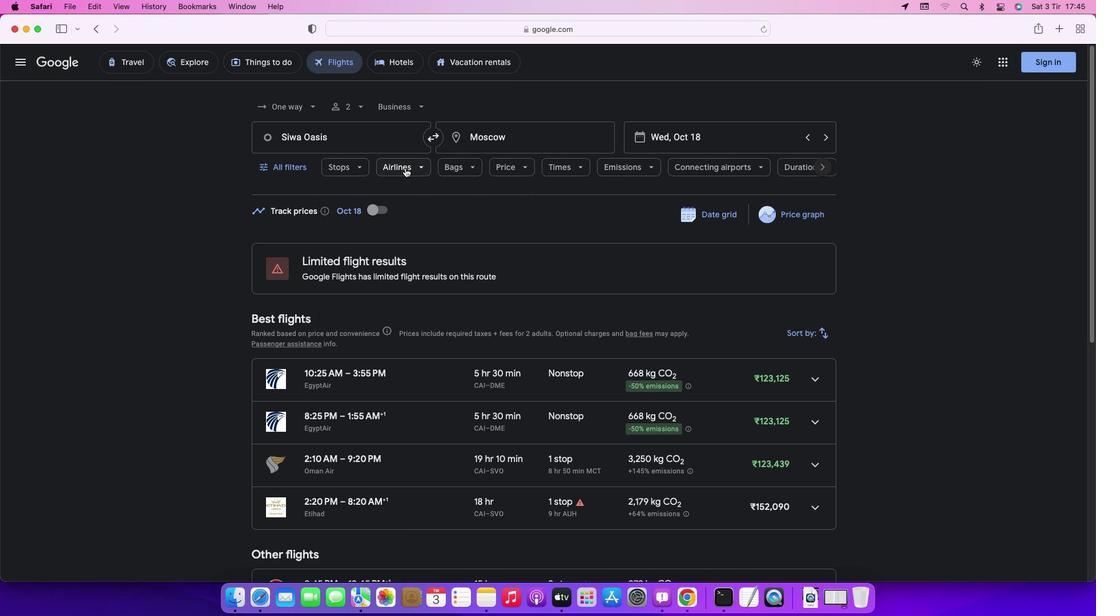 
Action: Mouse moved to (552, 230)
Screenshot: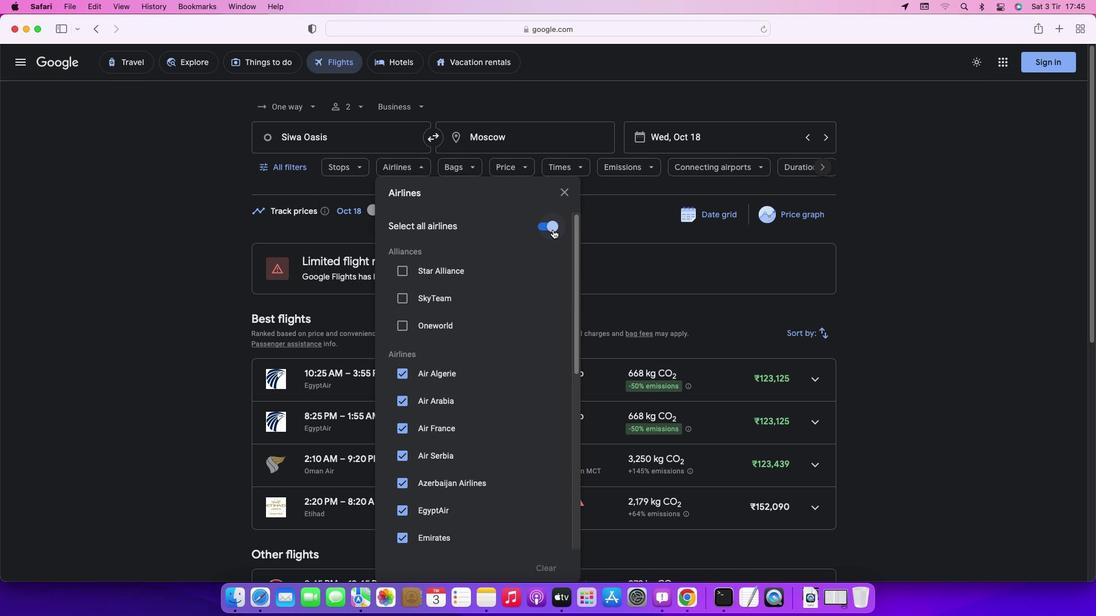 
Action: Mouse pressed left at (552, 230)
Screenshot: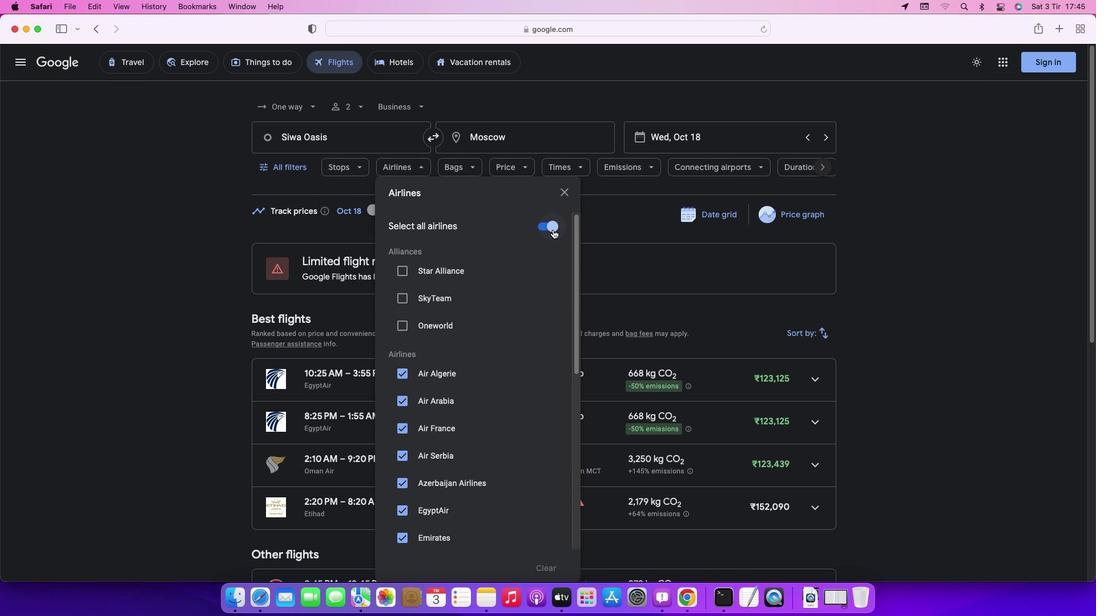
Action: Mouse moved to (401, 372)
Screenshot: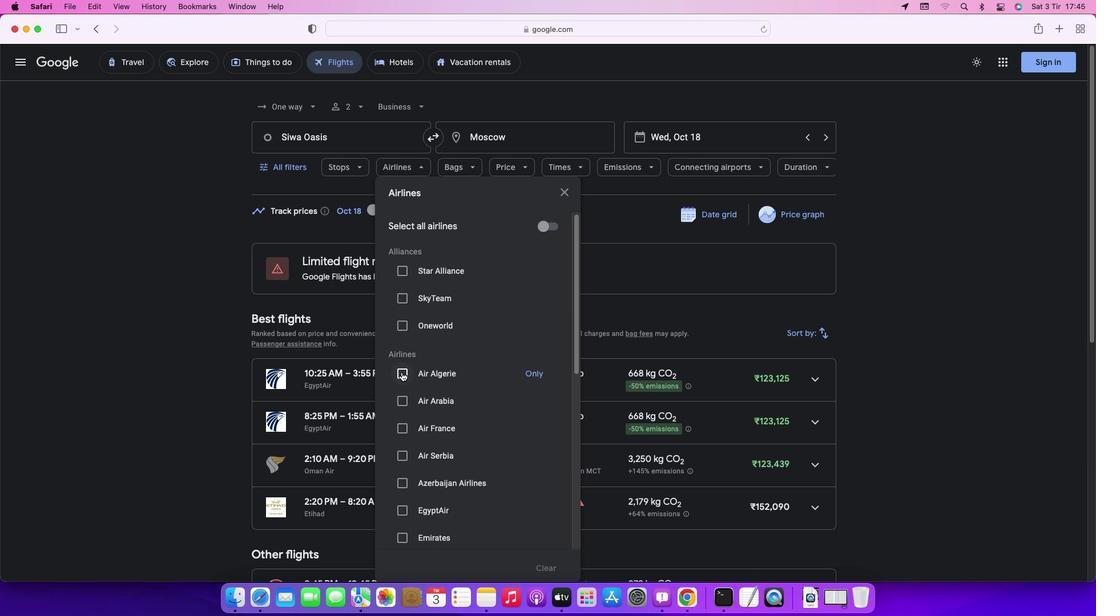 
Action: Mouse pressed left at (401, 372)
Screenshot: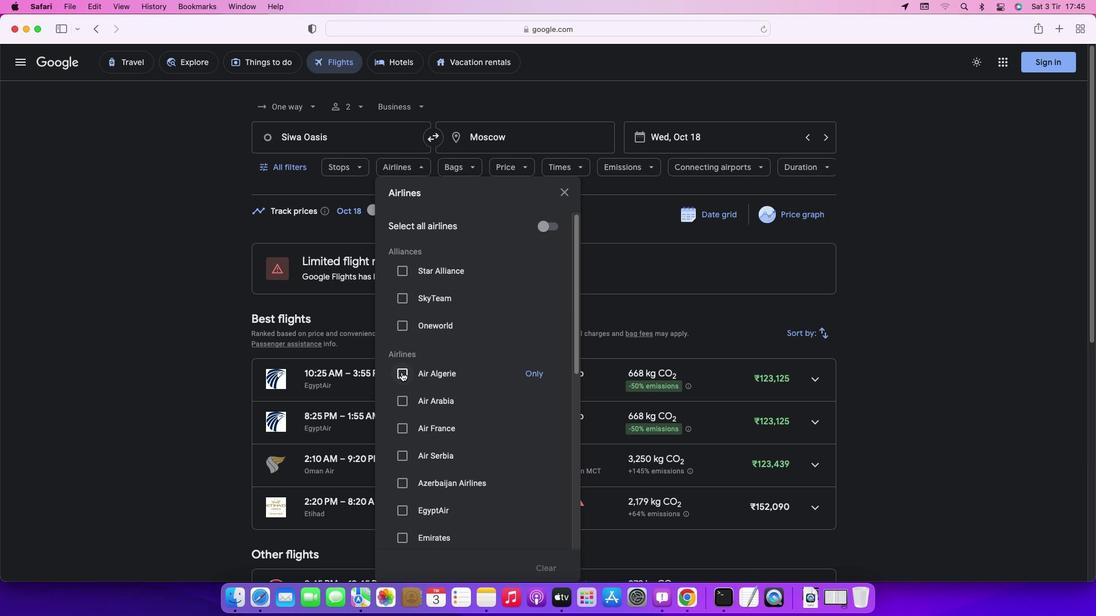 
Action: Mouse moved to (188, 354)
Screenshot: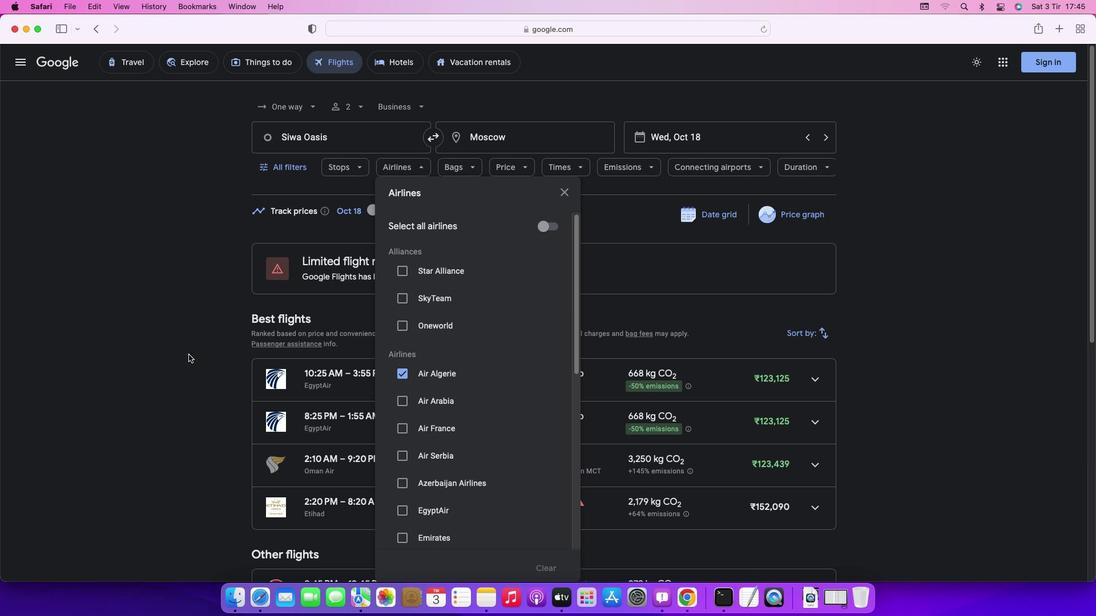 
Action: Mouse pressed left at (188, 354)
Screenshot: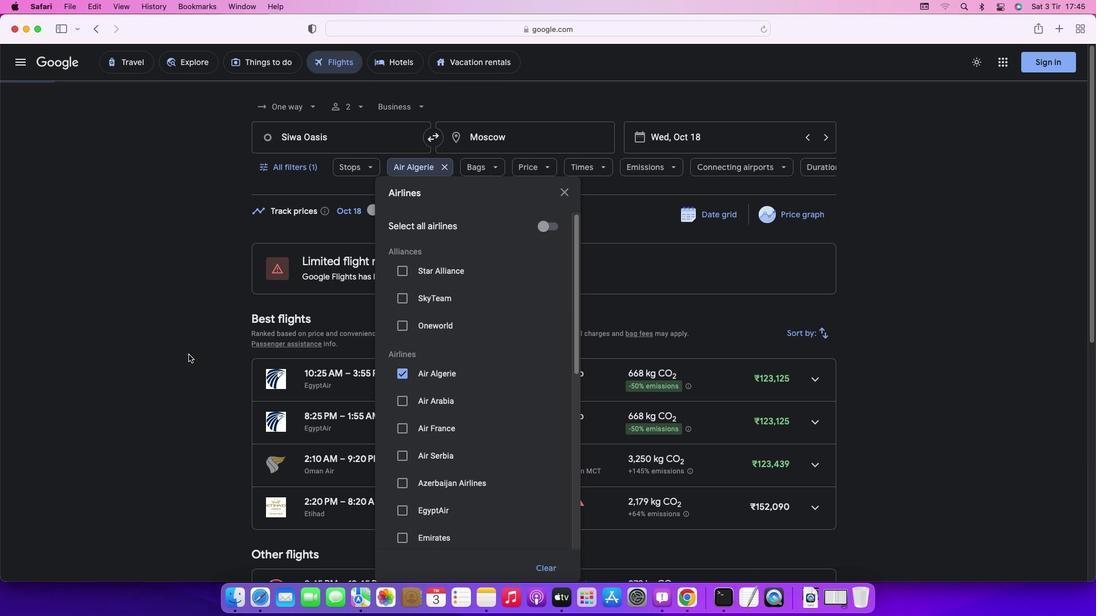 
